 Task: Add an event with the title Team Building Retreat, date '2023/12/19', time 9:15 AM to 11:15 AMand add a description: Welcome to our Team Building Retreat, a transformative experience designed to foster stronger bonds, enhance collaboration, and unleash the full potential of our team. This retreat provides a unique opportunity for team members to step outside of their daily routines and engage in activities that promote trust, communication, and camaraderie., put the event into Blue category . Add location for the event as: 987 Royal Palace of Madrid, Spain, logged in from the account softage.1@softage.netand send the event invitation to softage.8@softage.net and softage.9@softage.net. Set a reminder for the event 5 minutes before
Action: Mouse moved to (79, 90)
Screenshot: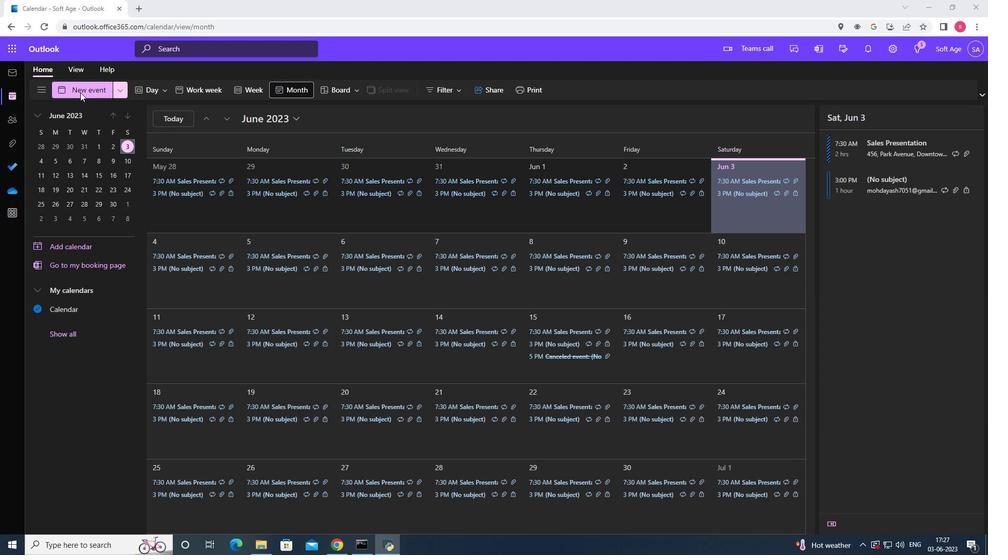 
Action: Mouse pressed left at (79, 90)
Screenshot: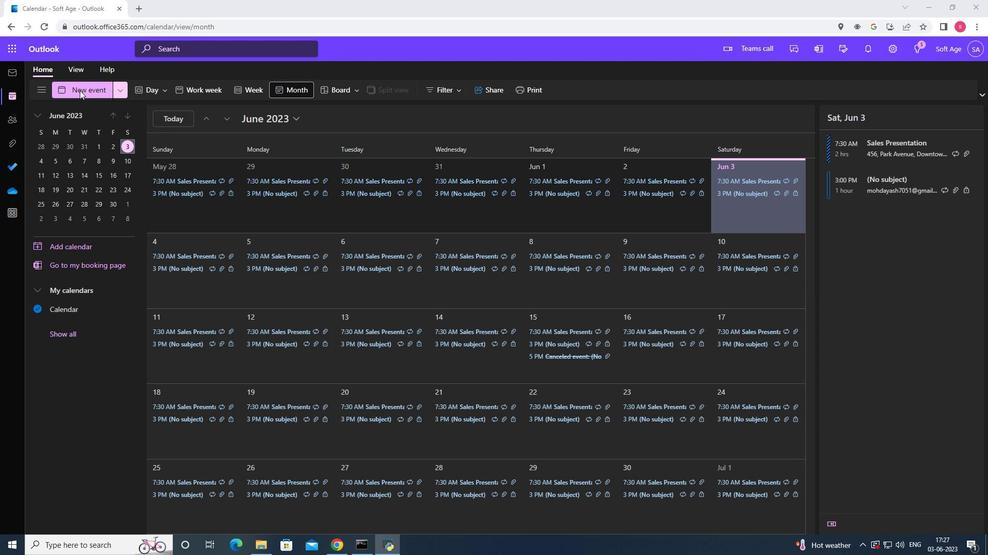 
Action: Mouse moved to (313, 152)
Screenshot: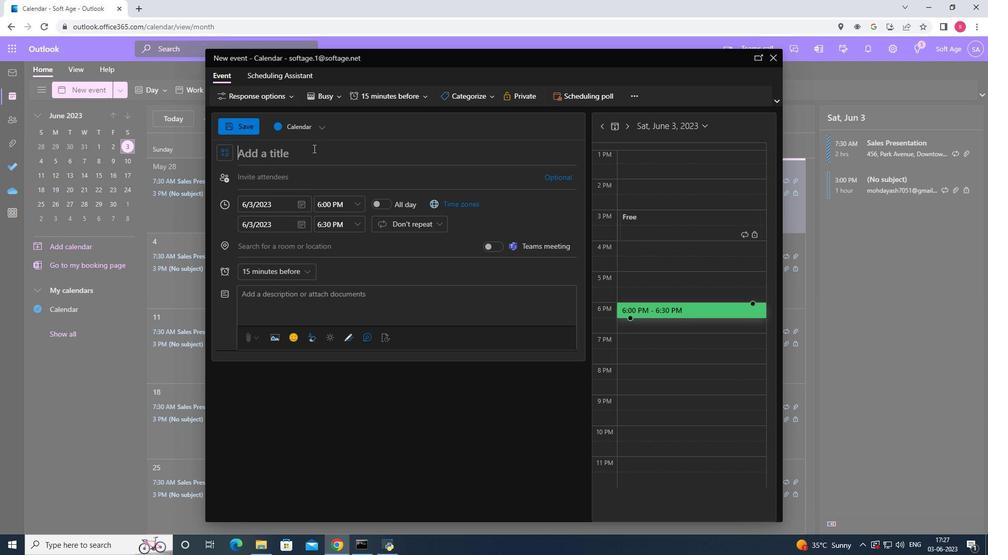 
Action: Mouse pressed left at (313, 152)
Screenshot: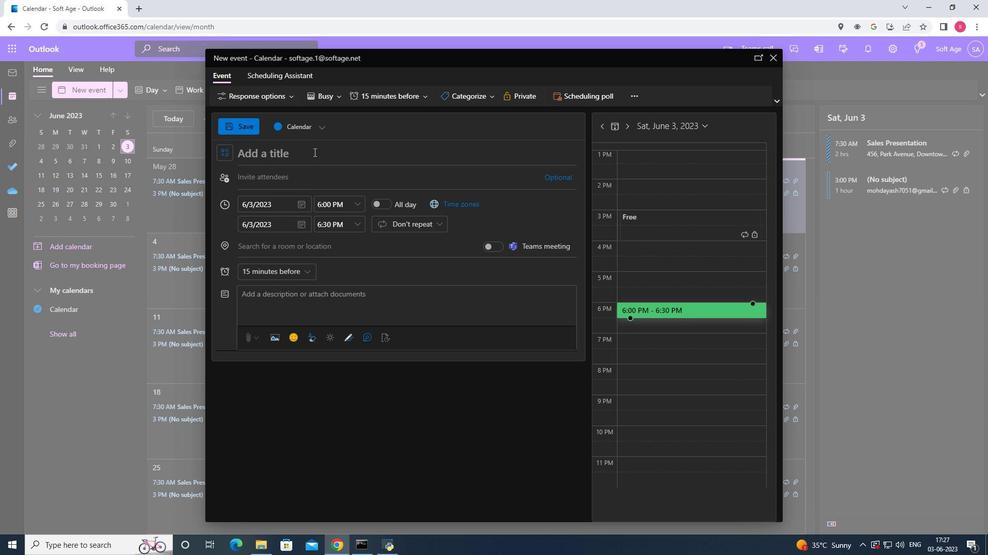 
Action: Key pressed <Key.shift>Team<Key.space>b<Key.backspace><Key.shift>Building<Key.space><Key.shift>retreat
Screenshot: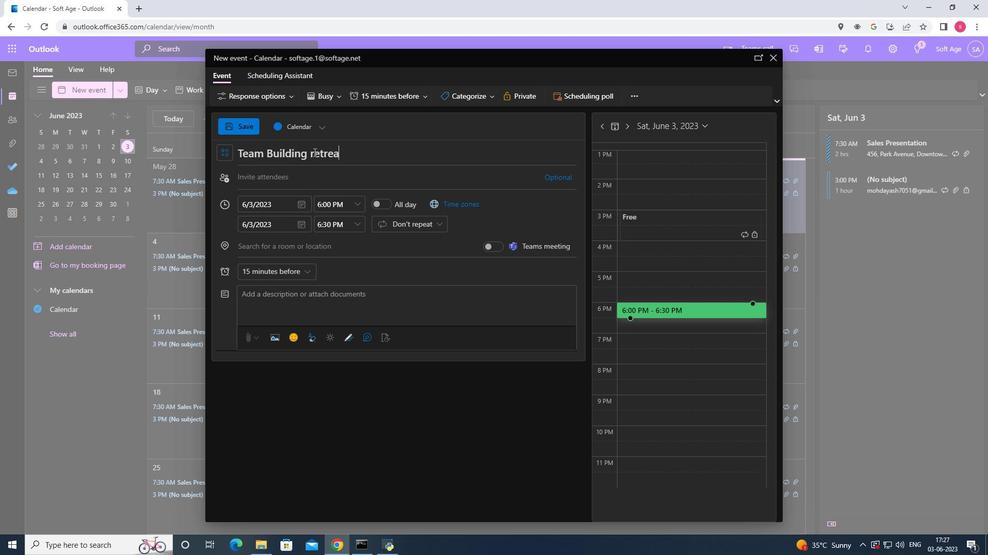 
Action: Mouse moved to (300, 203)
Screenshot: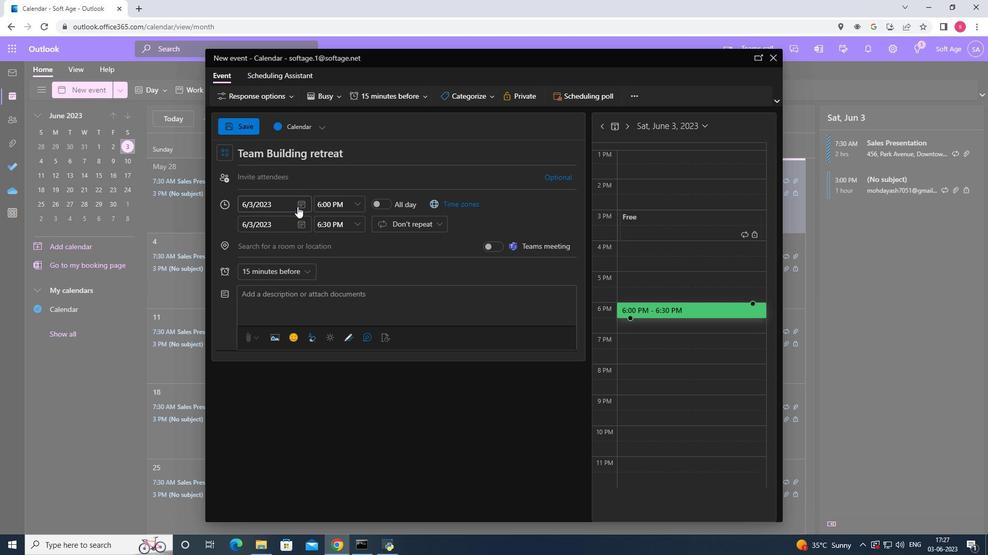 
Action: Mouse pressed left at (300, 203)
Screenshot: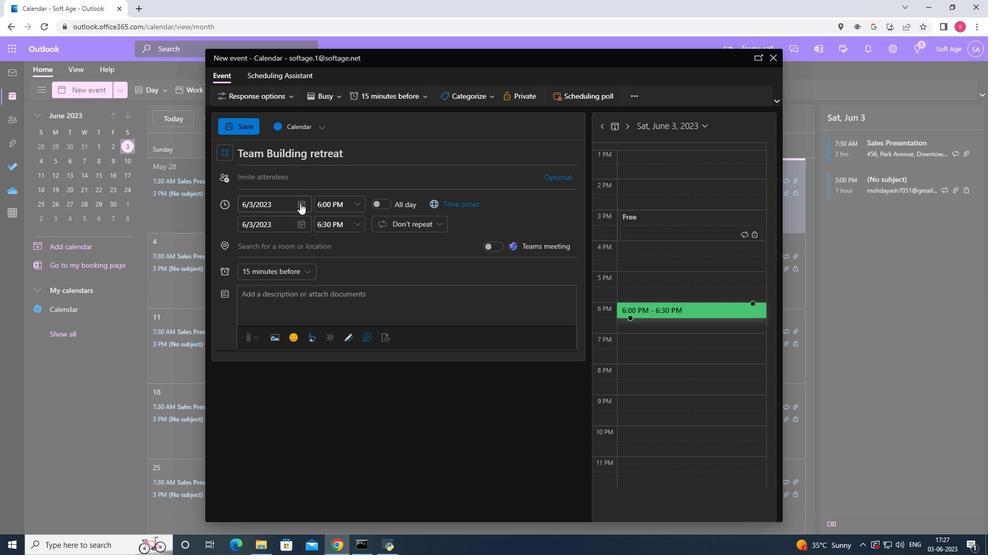 
Action: Mouse moved to (338, 223)
Screenshot: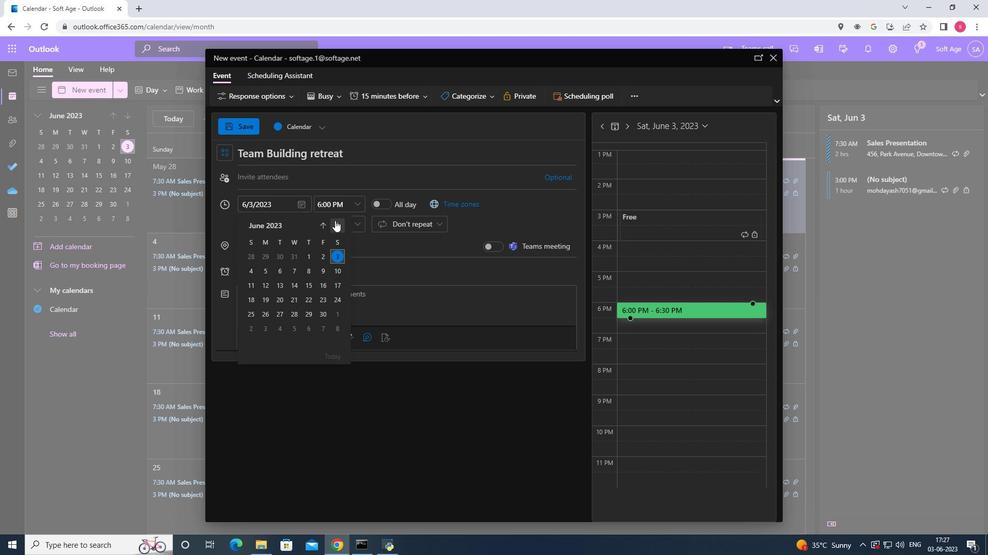 
Action: Mouse pressed left at (338, 223)
Screenshot: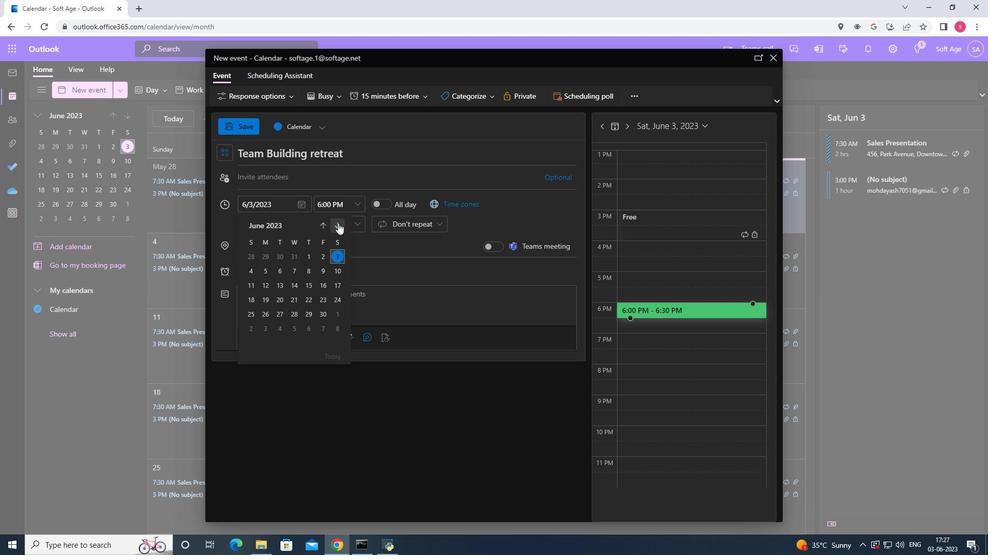 
Action: Mouse pressed left at (338, 223)
Screenshot: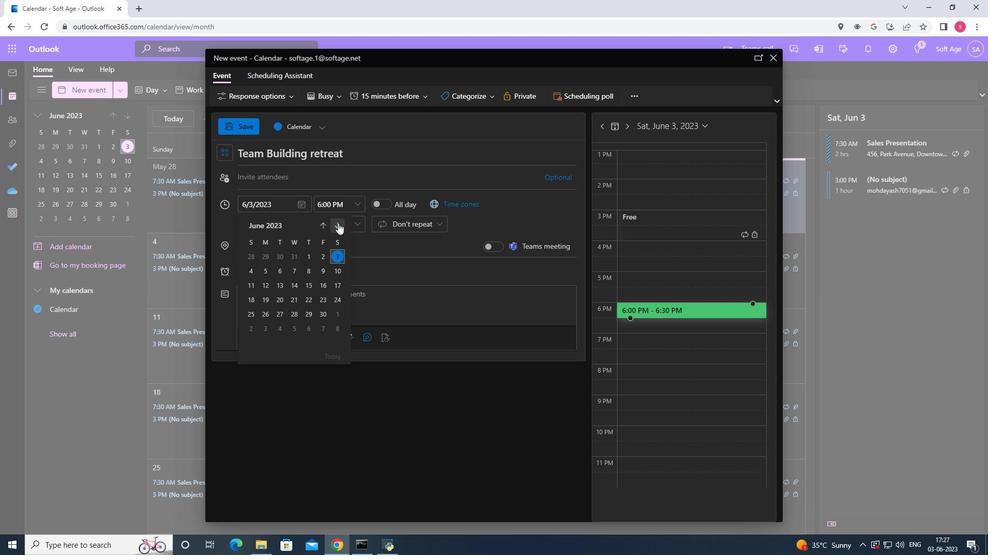 
Action: Mouse pressed left at (338, 223)
Screenshot: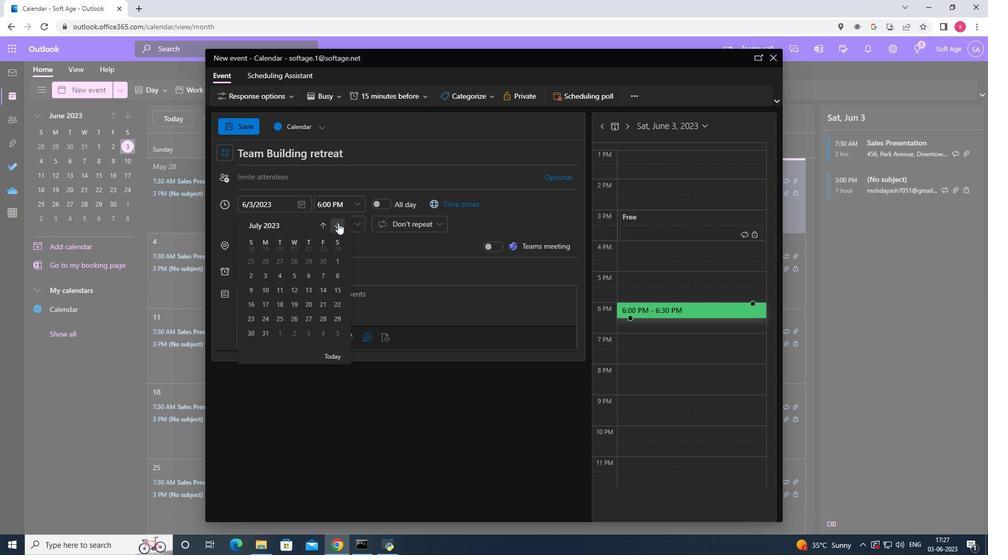 
Action: Mouse pressed left at (338, 223)
Screenshot: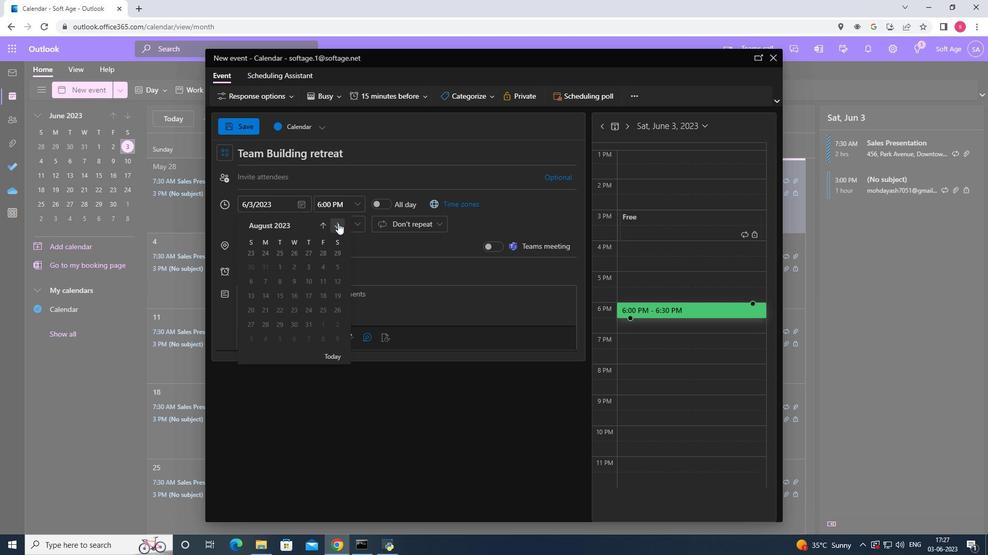 
Action: Mouse pressed left at (338, 223)
Screenshot: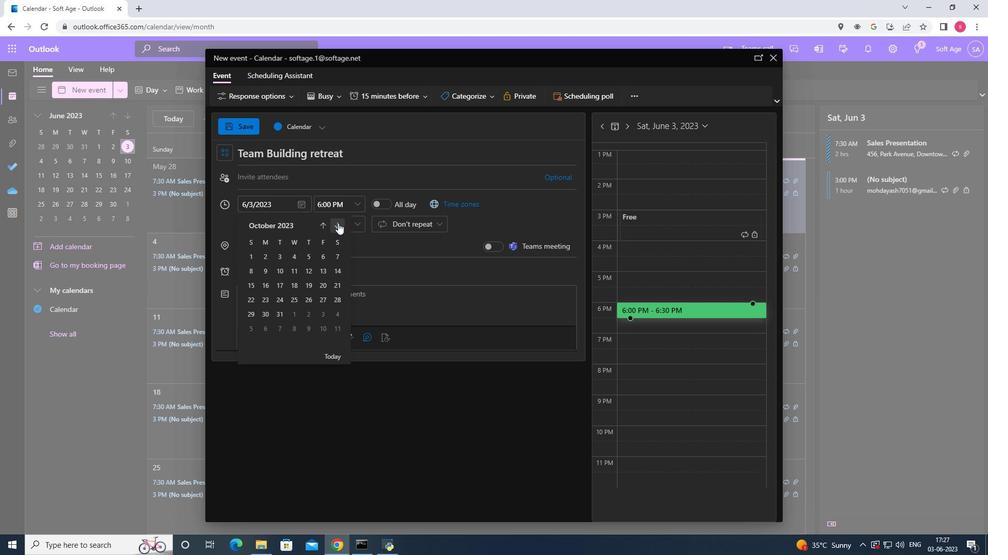 
Action: Mouse pressed left at (338, 223)
Screenshot: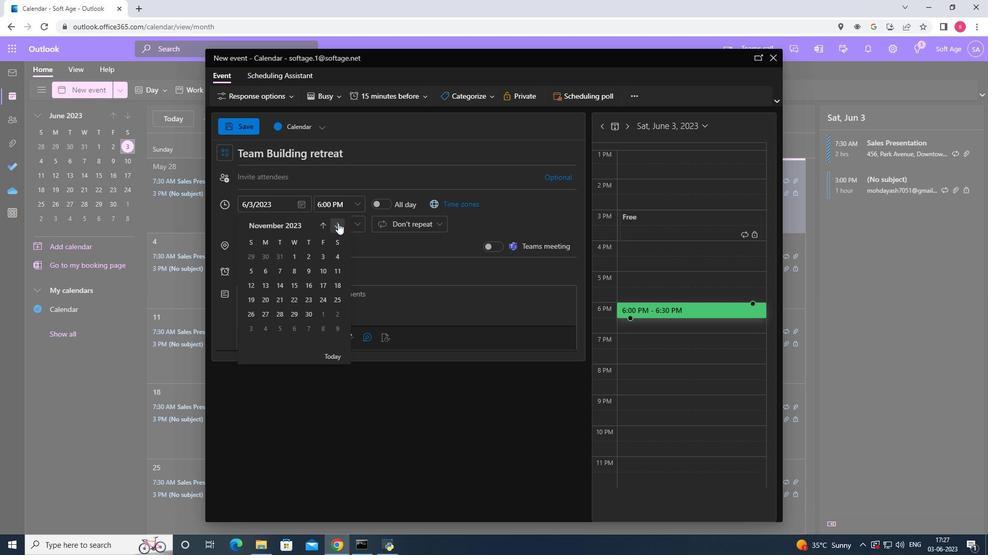 
Action: Mouse moved to (279, 299)
Screenshot: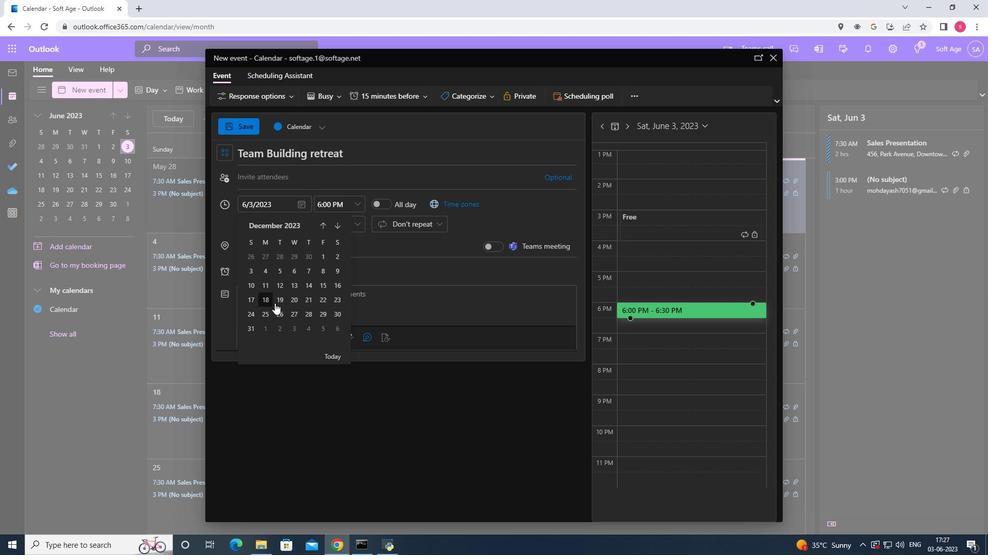 
Action: Mouse pressed left at (279, 299)
Screenshot: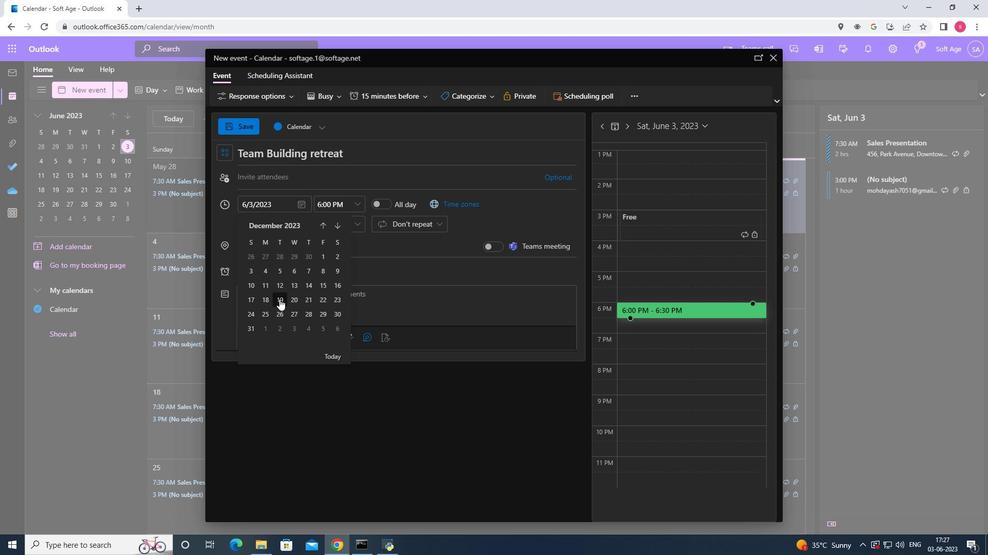 
Action: Mouse moved to (360, 206)
Screenshot: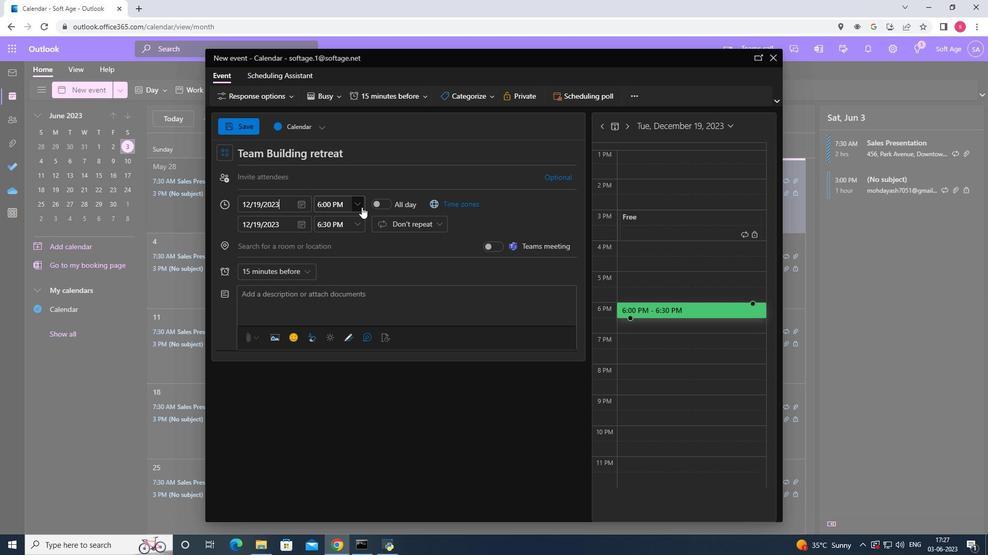 
Action: Mouse pressed left at (360, 206)
Screenshot: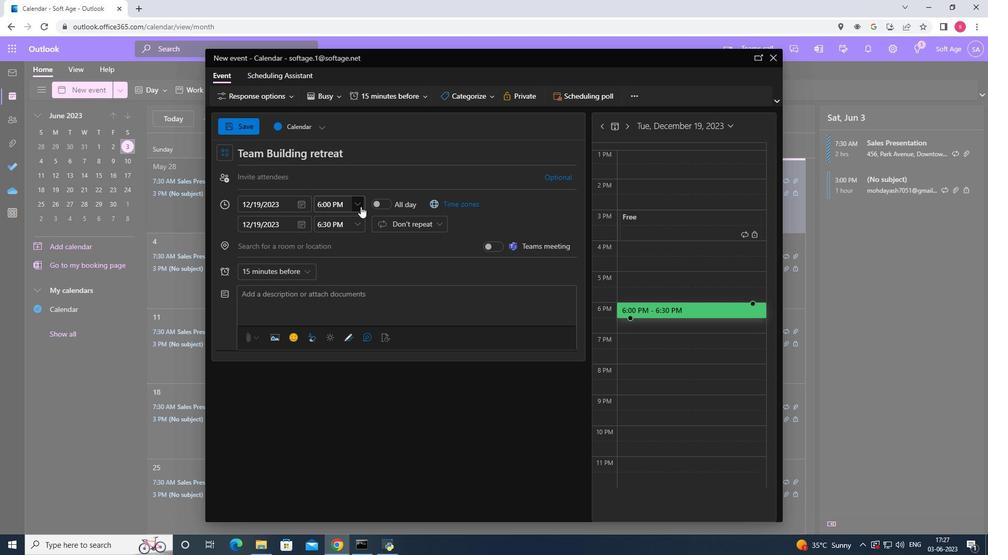 
Action: Mouse moved to (371, 219)
Screenshot: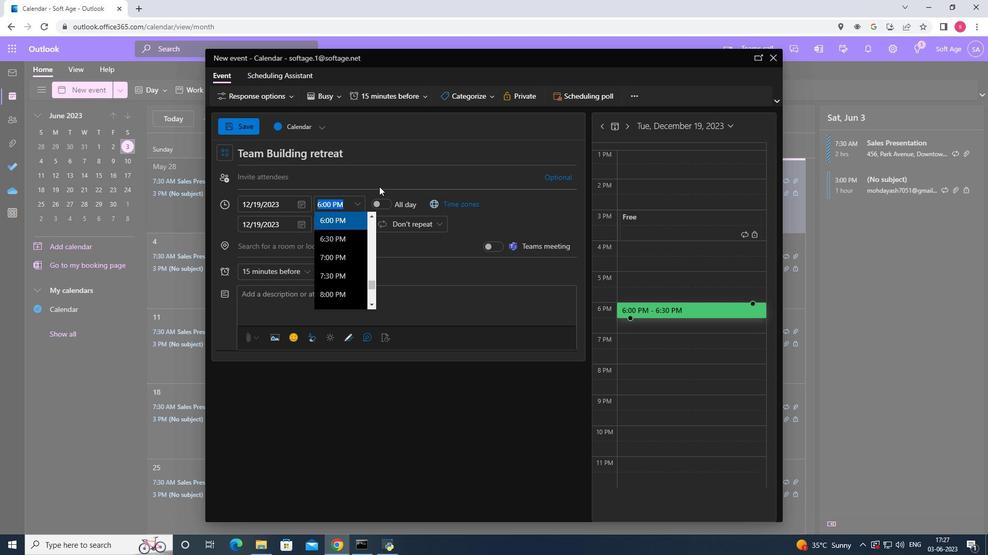 
Action: Mouse pressed left at (371, 219)
Screenshot: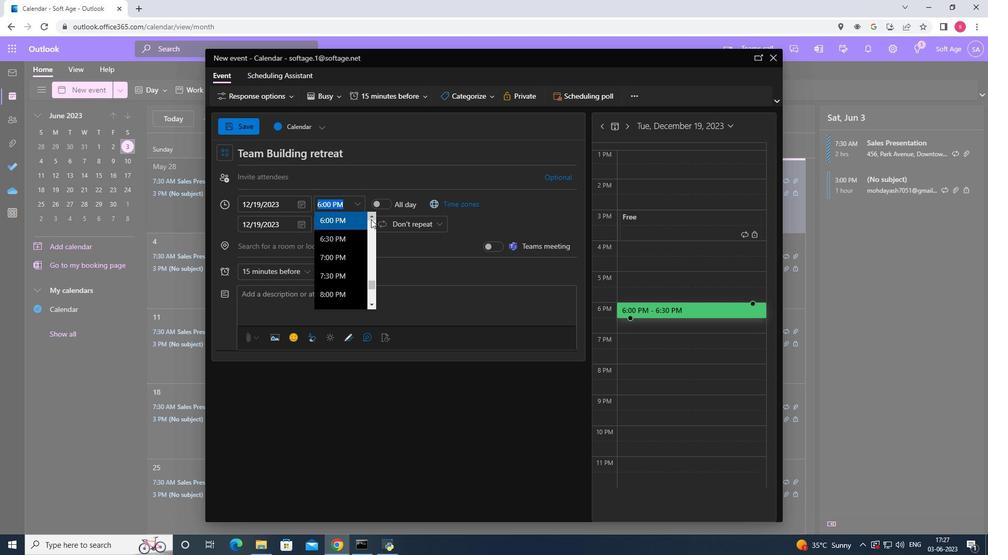 
Action: Mouse pressed left at (371, 219)
Screenshot: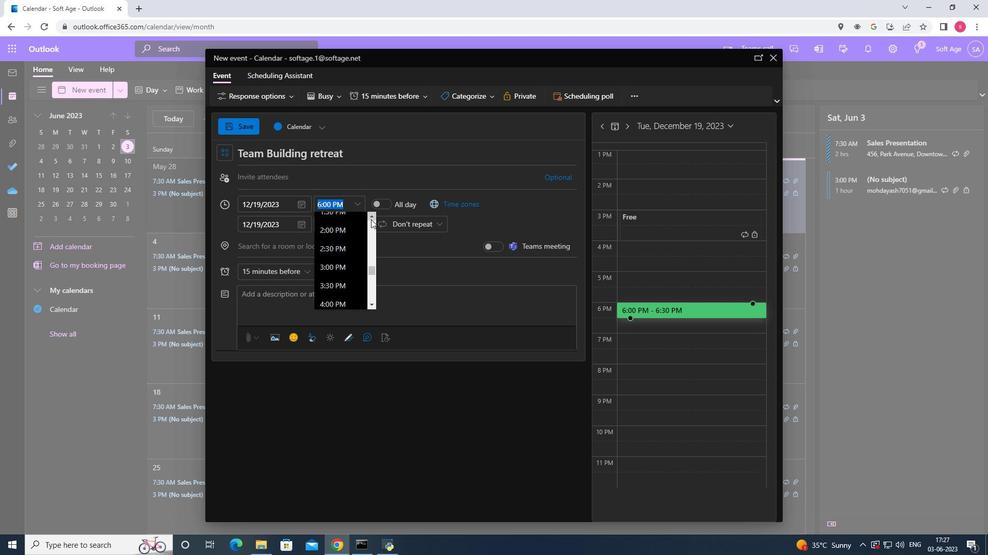
Action: Mouse pressed left at (371, 219)
Screenshot: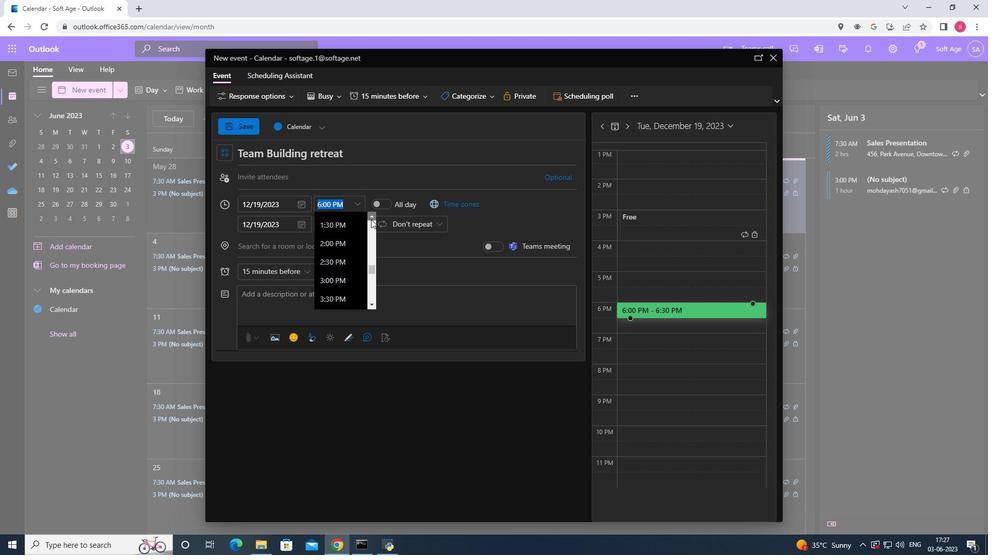 
Action: Mouse pressed left at (371, 219)
Screenshot: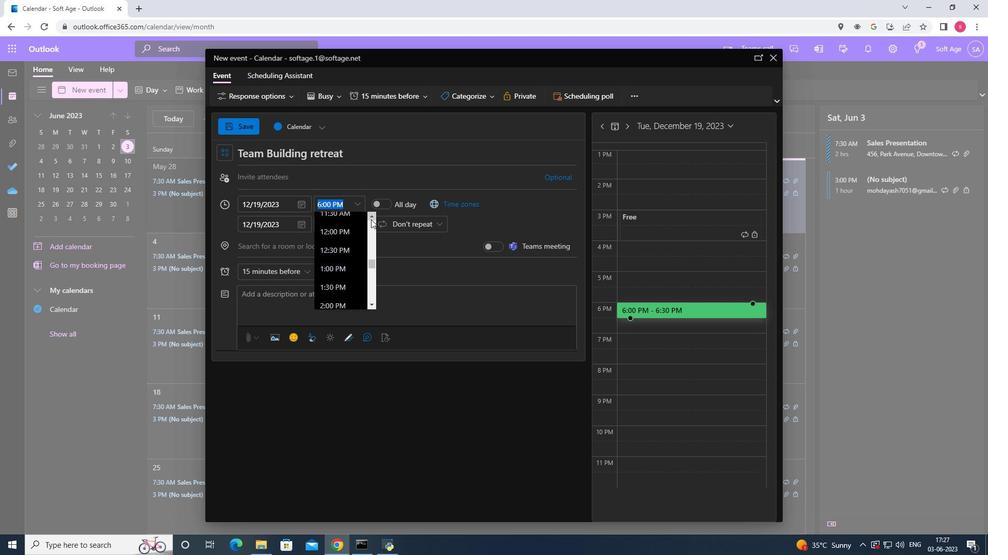 
Action: Mouse pressed left at (371, 219)
Screenshot: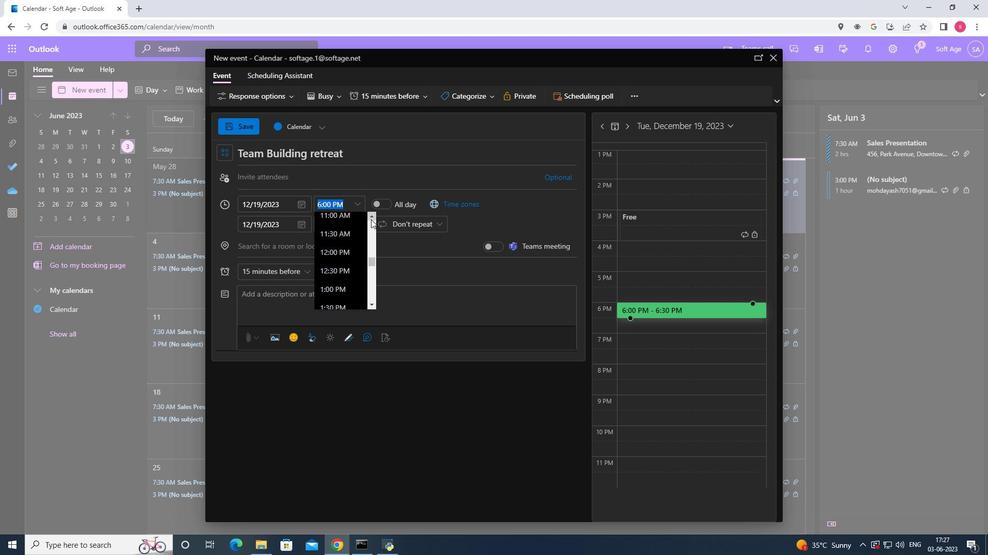 
Action: Mouse pressed left at (371, 219)
Screenshot: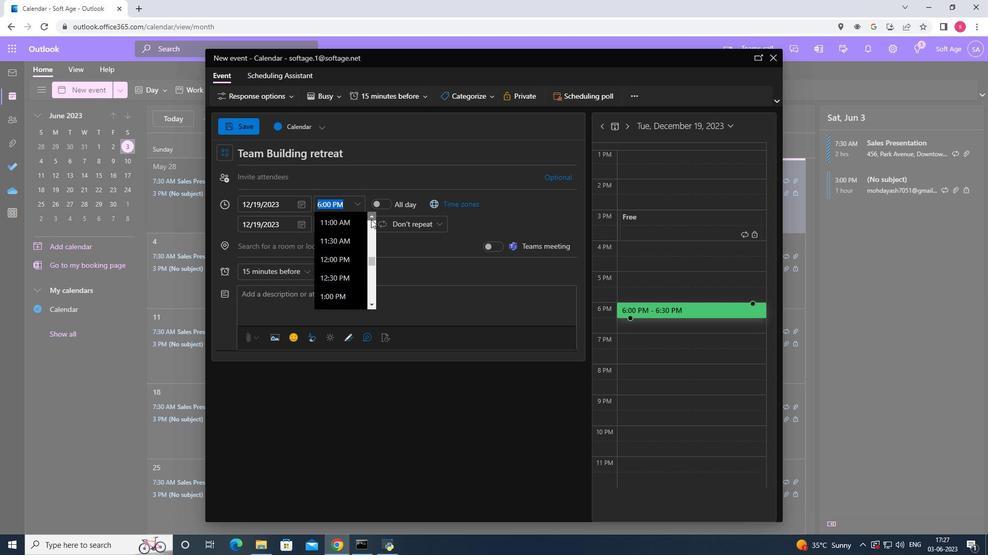 
Action: Mouse pressed left at (371, 219)
Screenshot: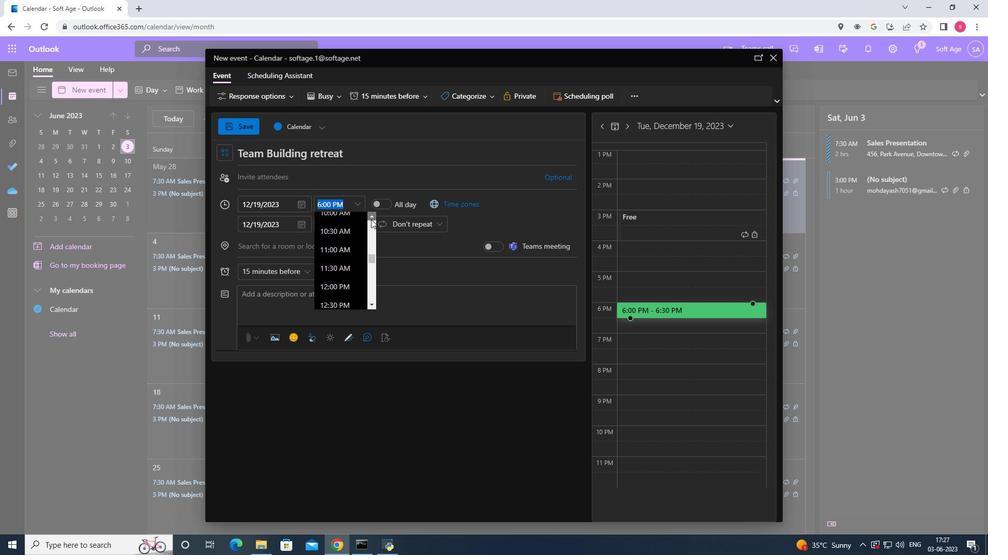 
Action: Mouse pressed left at (371, 219)
Screenshot: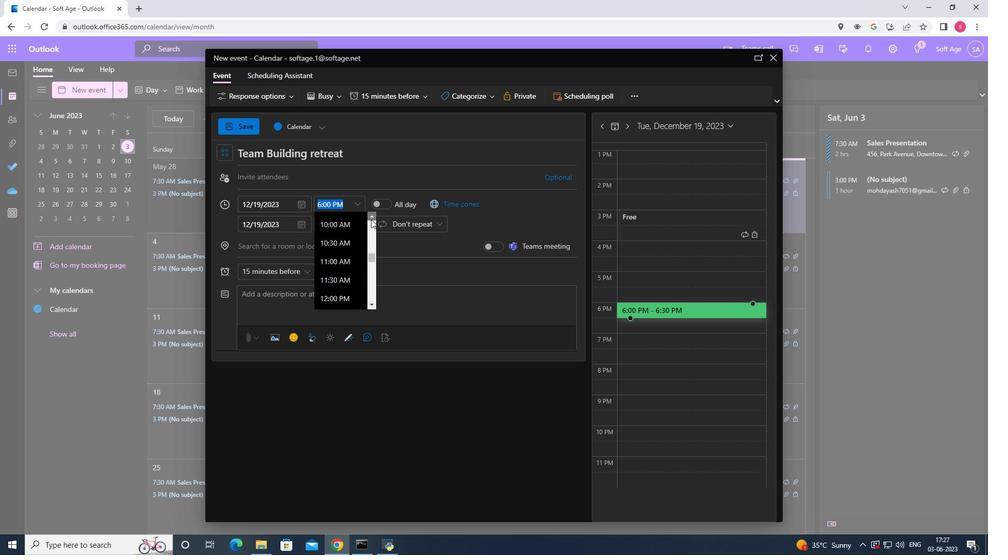 
Action: Mouse pressed left at (371, 219)
Screenshot: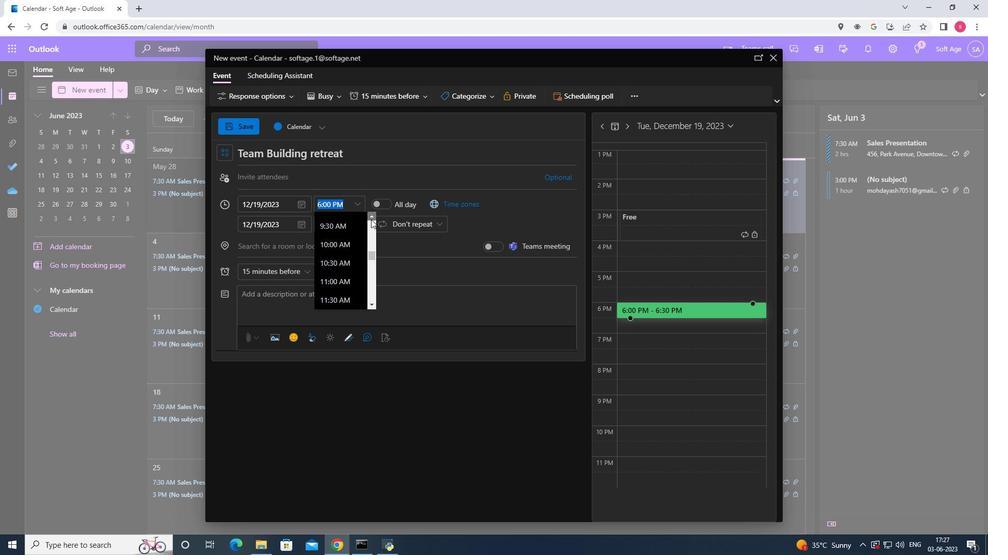 
Action: Mouse moved to (334, 241)
Screenshot: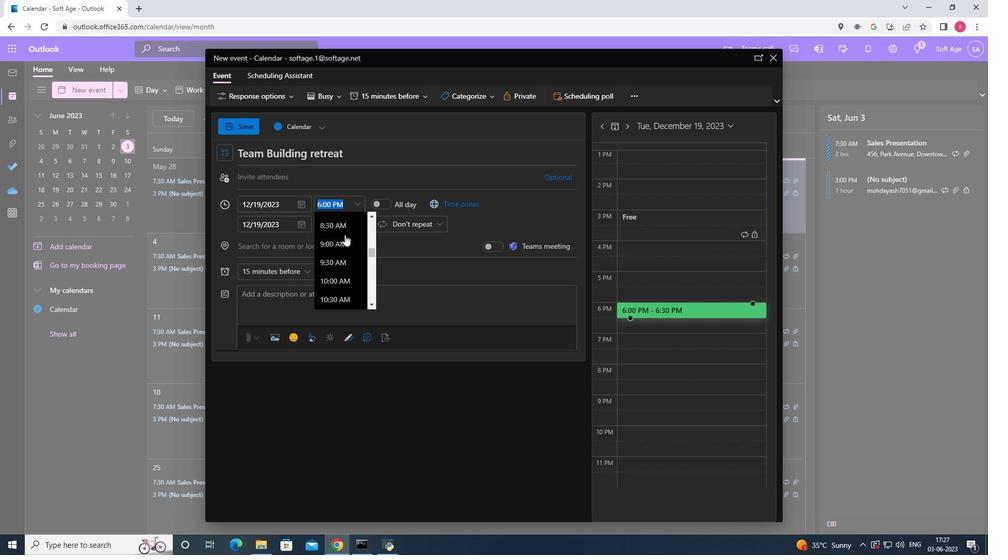 
Action: Mouse pressed left at (334, 241)
Screenshot: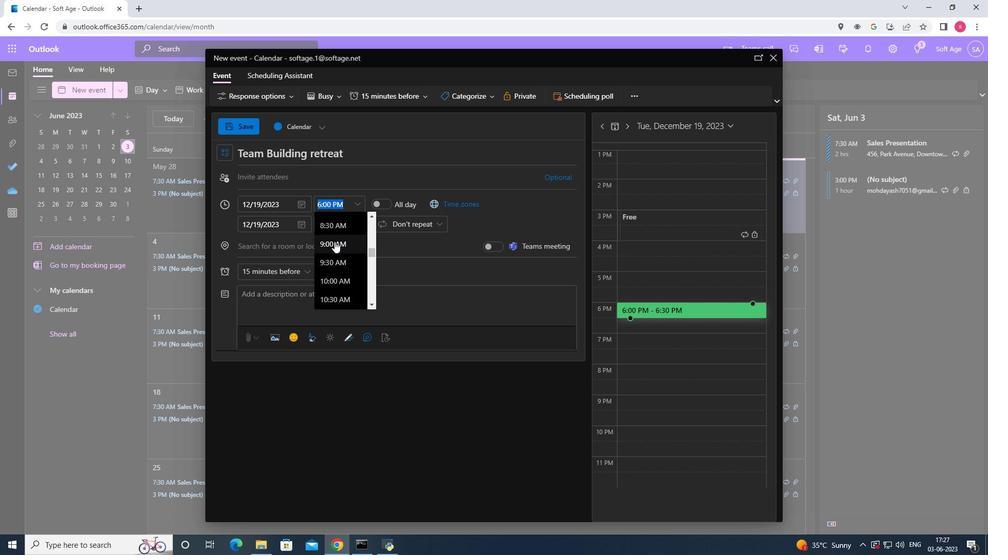 
Action: Mouse moved to (330, 204)
Screenshot: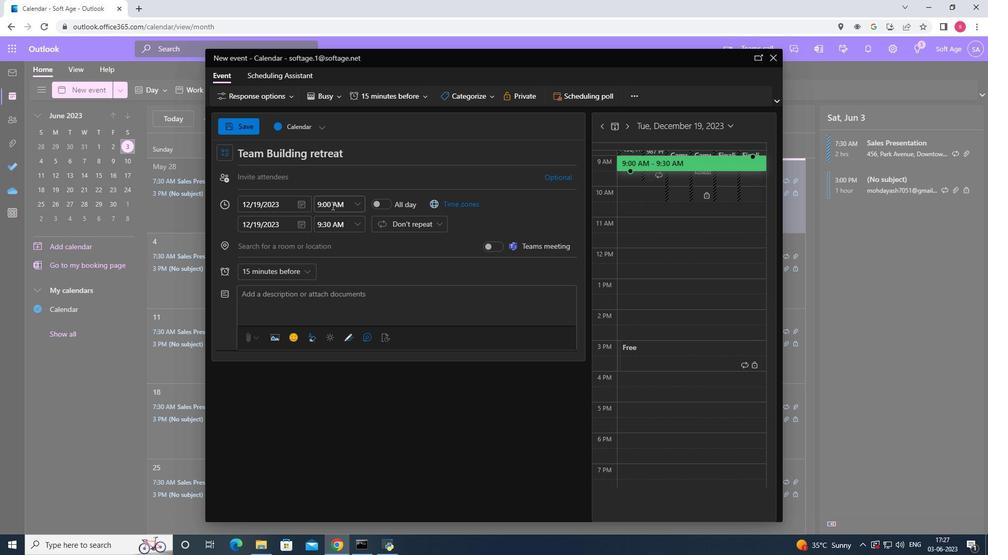 
Action: Mouse pressed left at (330, 204)
Screenshot: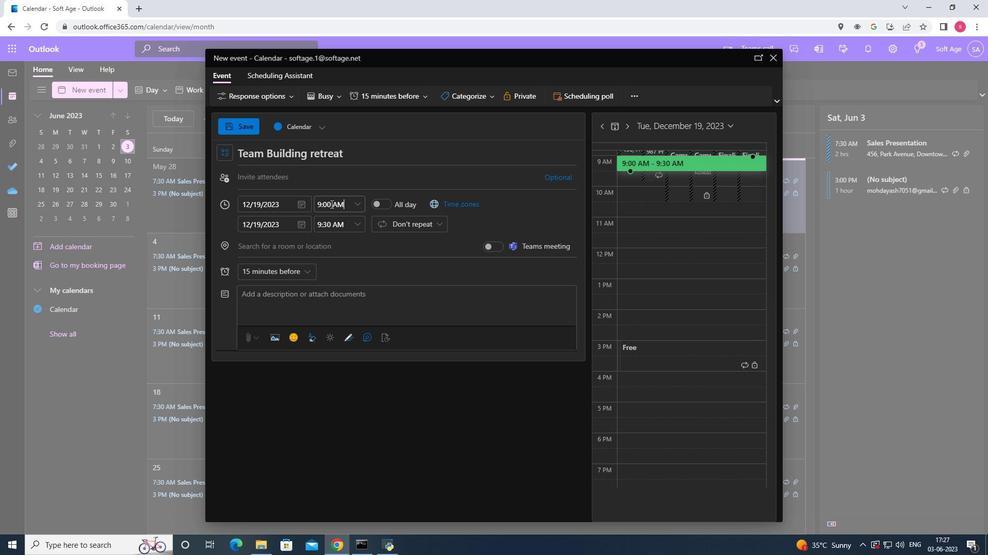 
Action: Key pressed <Key.backspace><Key.backspace>15
Screenshot: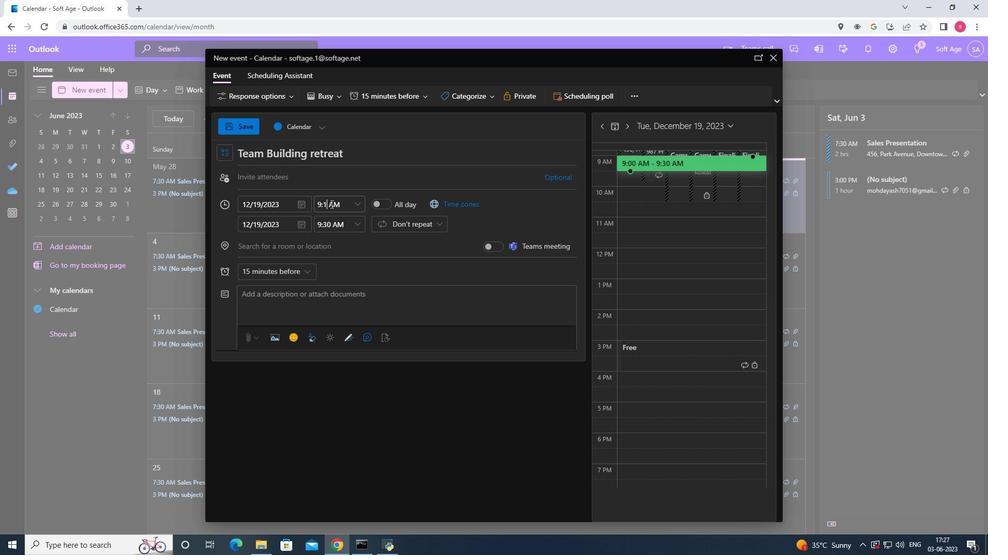 
Action: Mouse moved to (359, 223)
Screenshot: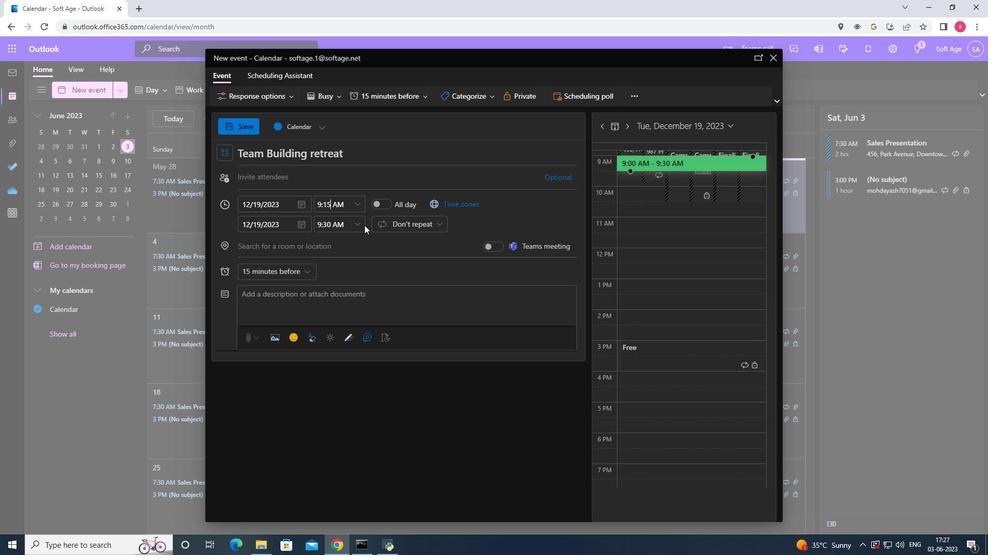 
Action: Mouse pressed left at (359, 223)
Screenshot: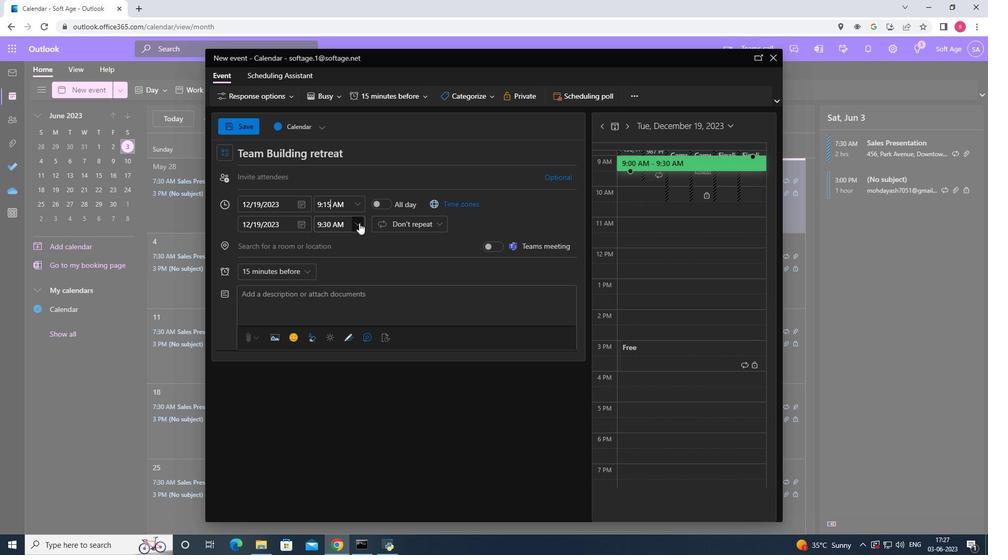 
Action: Mouse moved to (358, 294)
Screenshot: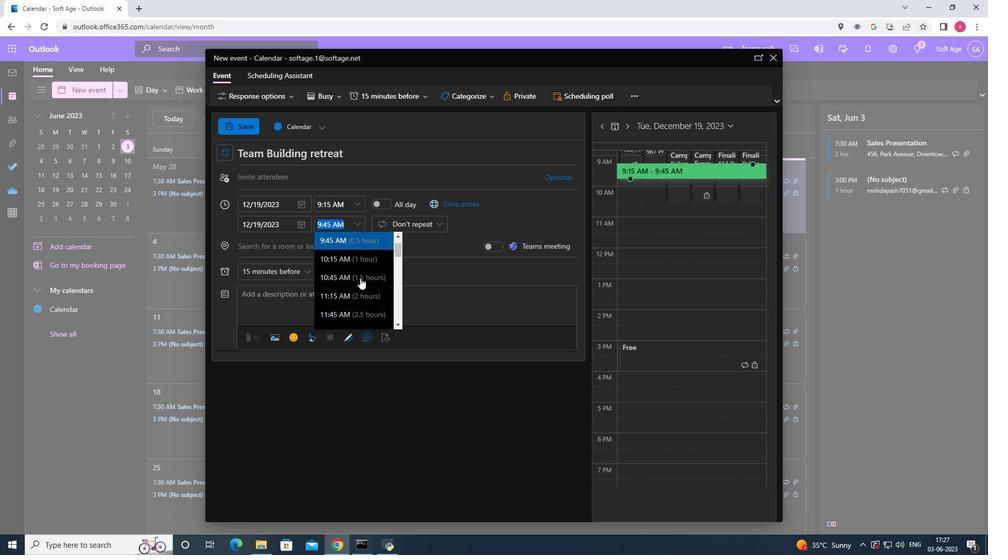 
Action: Mouse pressed left at (358, 294)
Screenshot: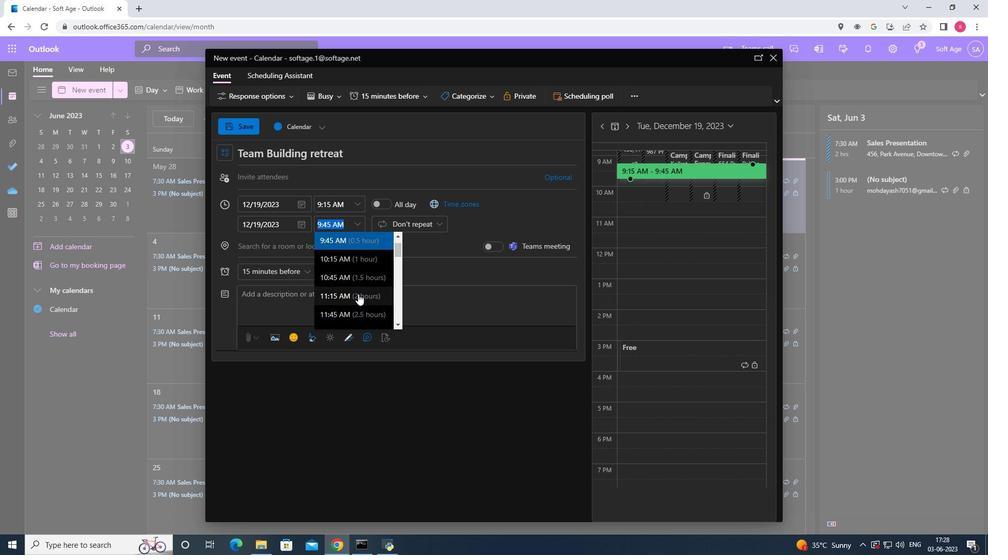 
Action: Mouse moved to (355, 306)
Screenshot: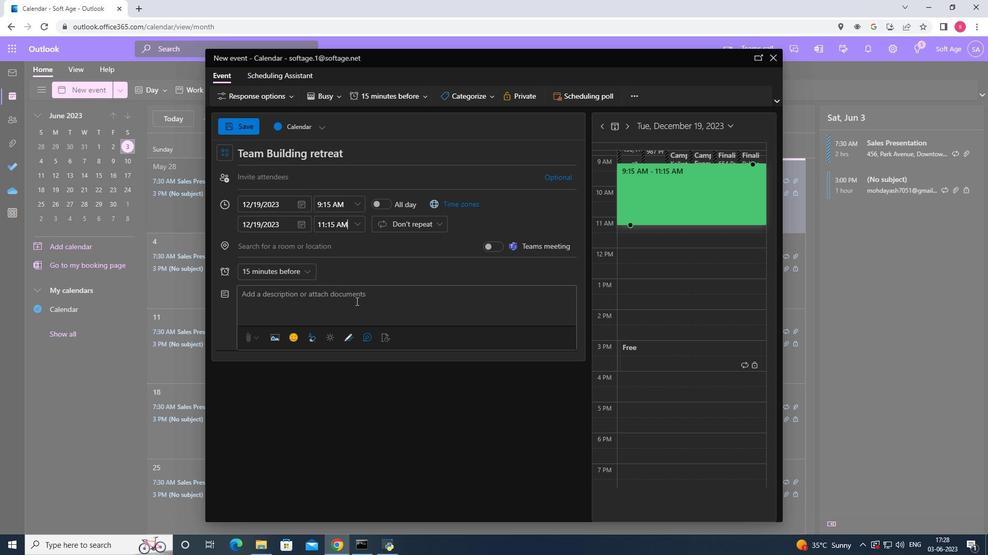 
Action: Mouse pressed left at (355, 306)
Screenshot: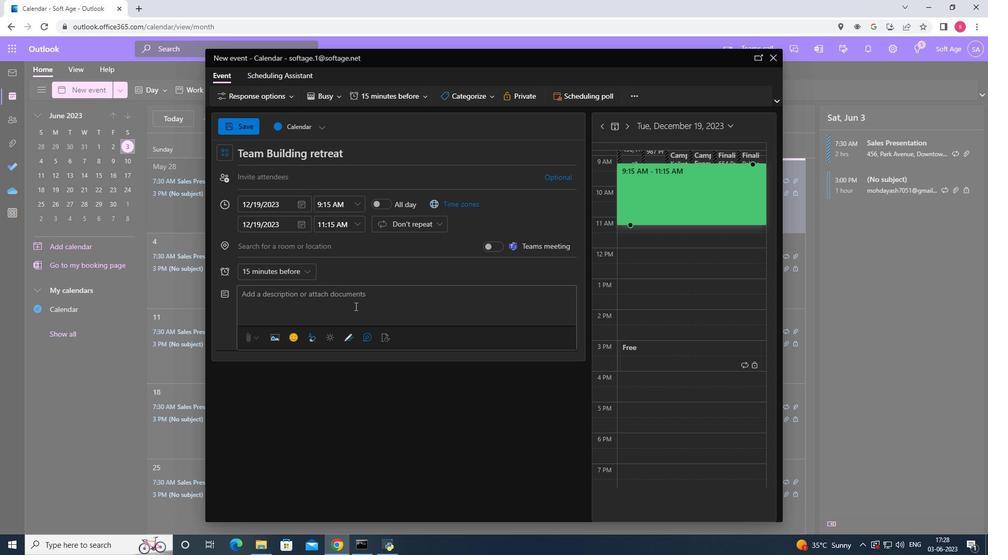 
Action: Key pressed we<Key.backspace><Key.backspace><Key.shift>Welcome<Key.space>to<Key.space>our<Key.space>team<Key.space><Key.backspace><Key.backspace><Key.backspace><Key.backspace><Key.backspace><Key.shift>Team<Key.space><Key.shift>Building<Key.space><Key.shift>Retreat,<Key.space>a<Key.space><Key.shift>transformative<Key.space>experience<Key.space>designed<Key.space>to<Key.space>foster<Key.space>stronger<Key.space>bonds,<Key.space>enhancecoll<Key.backspace><Key.backspace><Key.backspace><Key.backspace><Key.space>collaboration<Key.space><Key.backspace>,<Key.space>and<Key.space>unles<Key.backspace>ash<Key.space>the<Key.space>full<Key.space>porvides<Key.space><Key.backspace><Key.backspace><Key.backspace><Key.backspace><Key.backspace><Key.backspace><Key.backspace><Key.backspace>rovides<Key.space>a<Key.space>unique<Key.space>opportunity<Key.space>for<Key.space>team<Key.space>members<Key.space>to<Key.space>step<Key.space>outside<Key.space>of<Key.space>ther<Key.backspace>ir<Key.space>daily<Key.space>routines<Key.space>and<Key.space>engage<Key.space>in<Key.space>activities<Key.space>that<Key.space>promote<Key.space>trust<Key.space><Key.backspace>,<Key.space>communication<Key.space><Key.backspace>,<Key.space>and<Key.space>camaraderie.
Screenshot: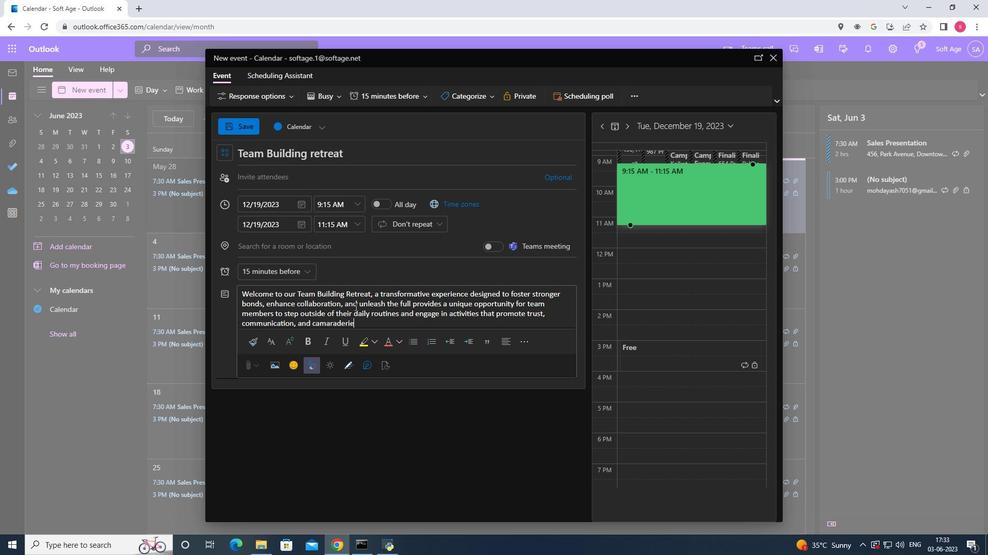 
Action: Mouse moved to (489, 98)
Screenshot: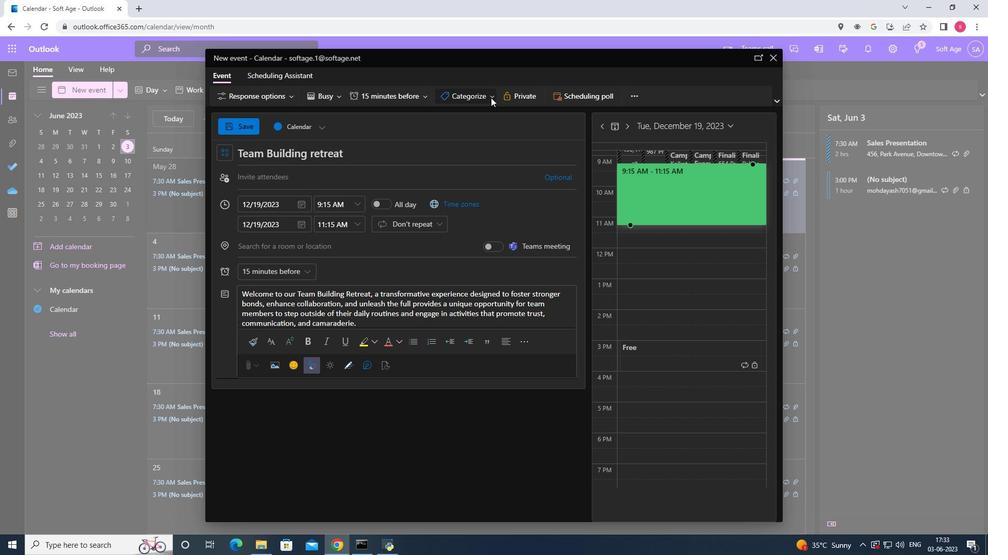 
Action: Mouse pressed left at (489, 98)
Screenshot: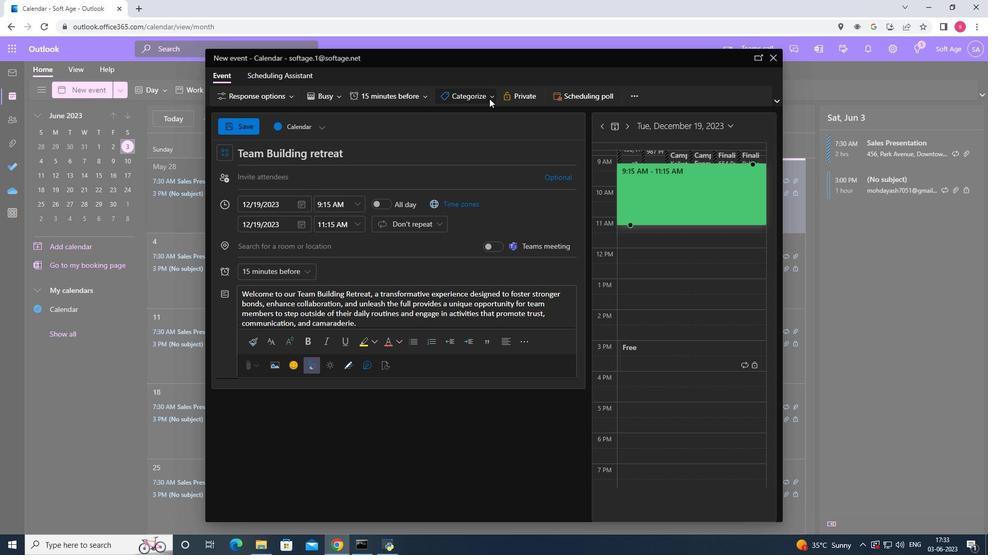 
Action: Mouse moved to (469, 114)
Screenshot: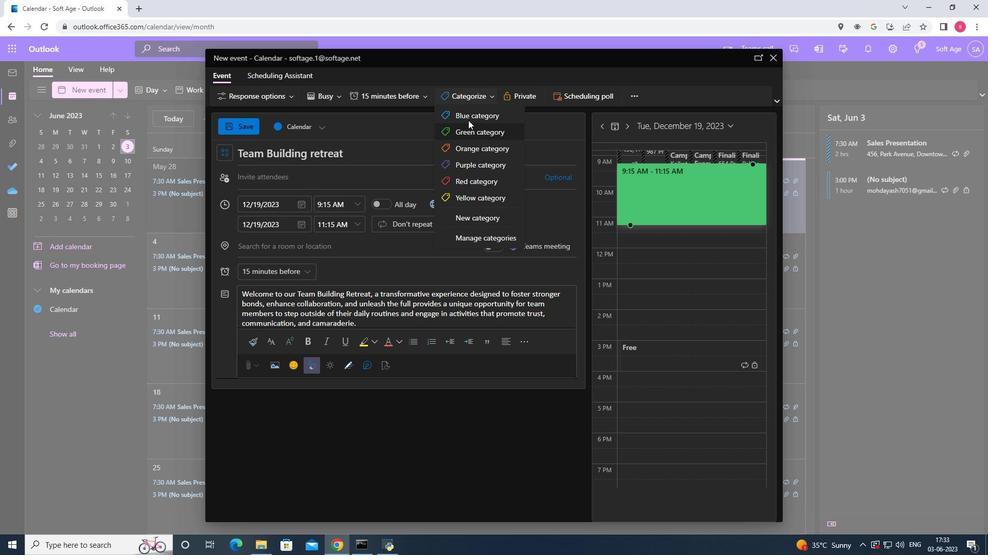 
Action: Mouse pressed left at (469, 114)
Screenshot: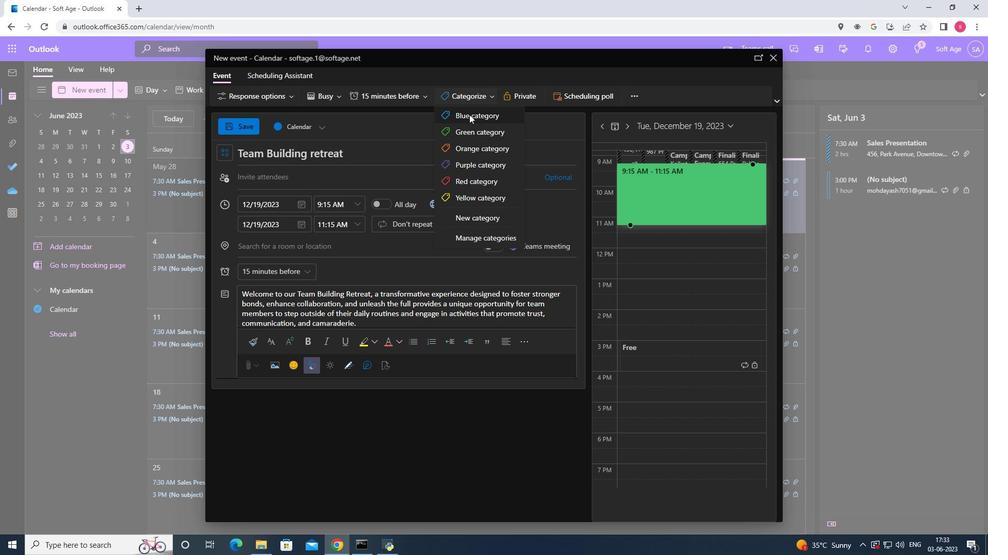 
Action: Mouse moved to (370, 247)
Screenshot: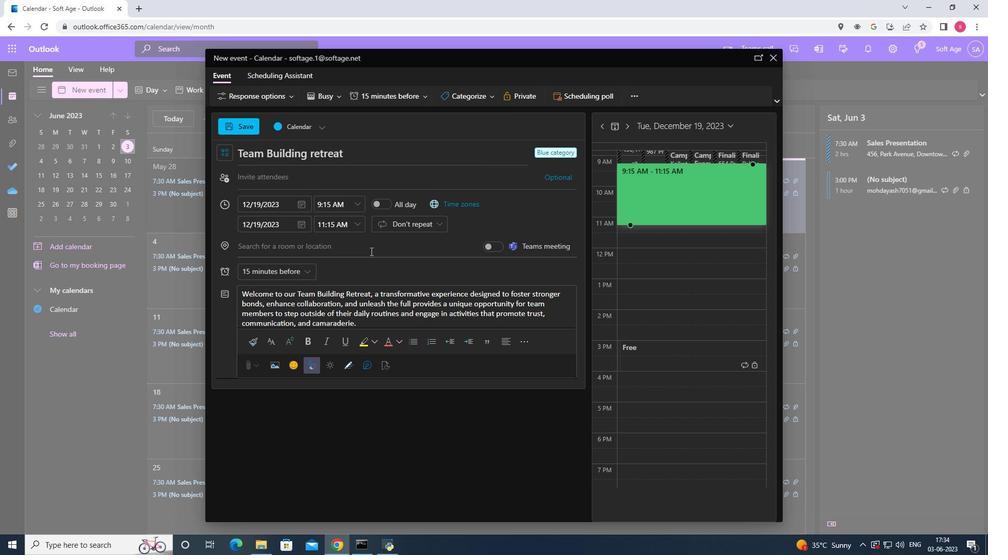 
Action: Mouse pressed left at (370, 247)
Screenshot: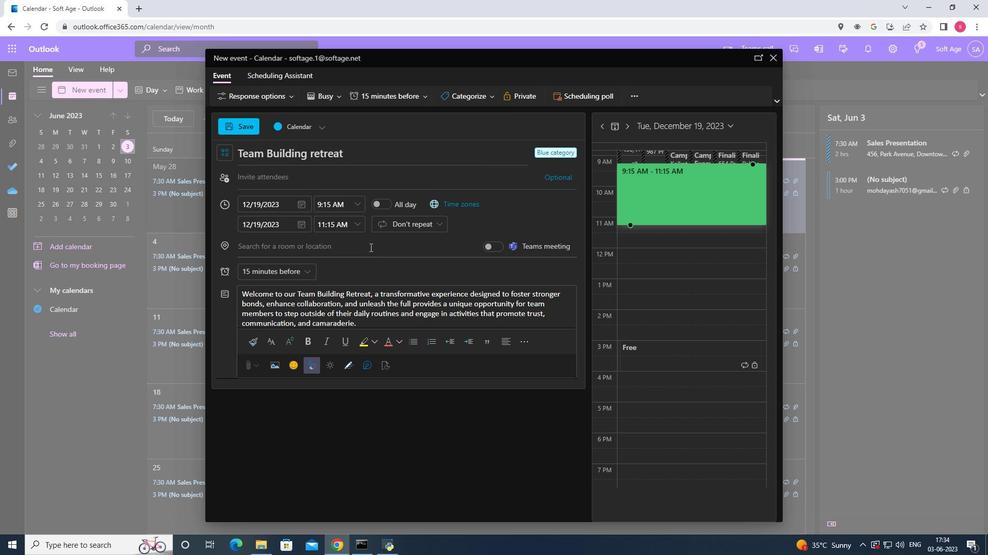 
Action: Key pressed 987<Key.space><Key.shift><Key.shift><Key.shift><Key.shift><Key.shift><Key.shift><Key.shift><Key.shift><Key.shift><Key.shift><Key.shift>Royel<Key.space><Key.shift><Key.shift><Key.shift><Key.shift>Palace<Key.space>of<Key.space><Key.shift><Key.shift><Key.shift><Key.shift><Key.shift><Key.shift><Key.shift><Key.shift><Key.shift><Key.shift><Key.shift><Key.shift><Key.shift><Key.shift><Key.shift><Key.shift><Key.shift>Made<Key.backspace>rid,<Key.space><Key.shift>Spain
Screenshot: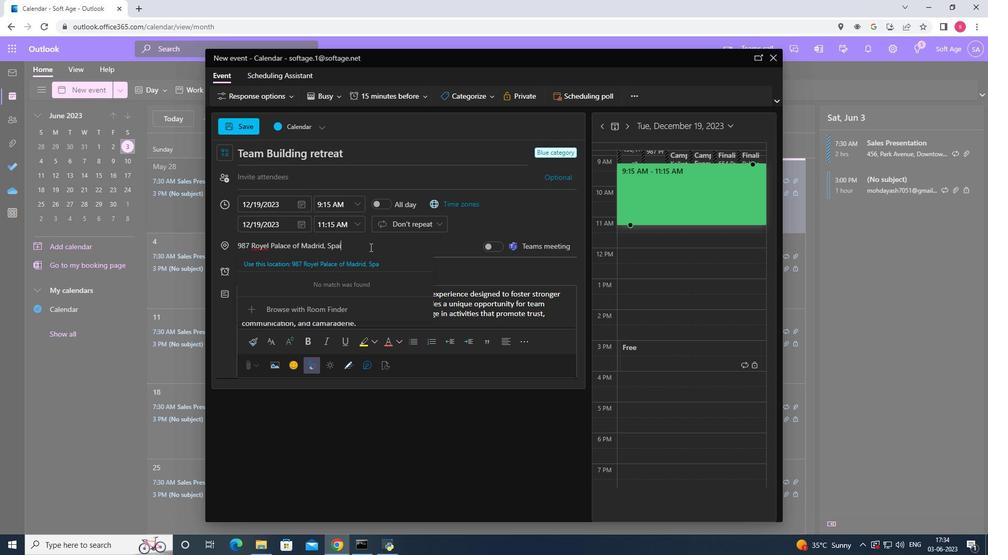 
Action: Mouse moved to (370, 262)
Screenshot: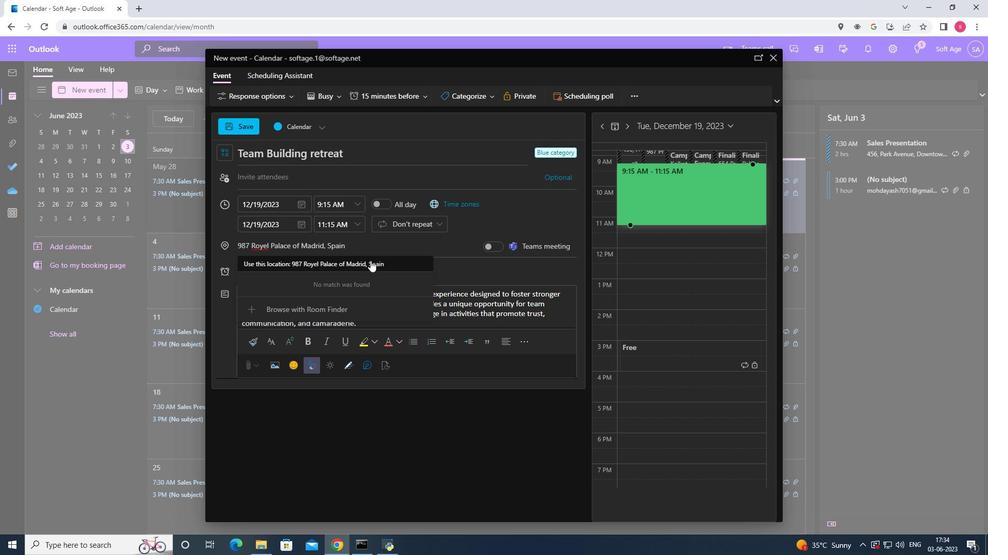 
Action: Mouse pressed left at (370, 262)
Screenshot: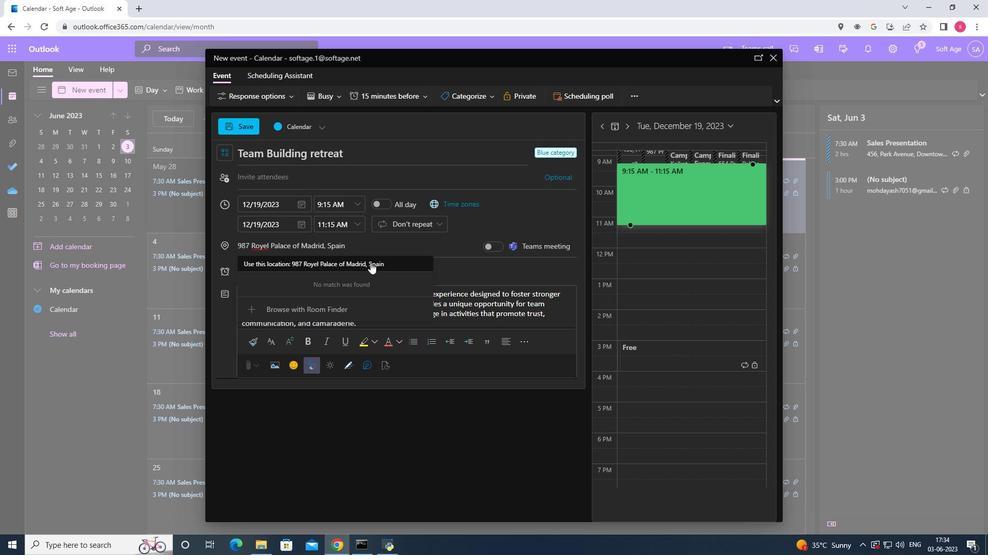 
Action: Mouse moved to (287, 173)
Screenshot: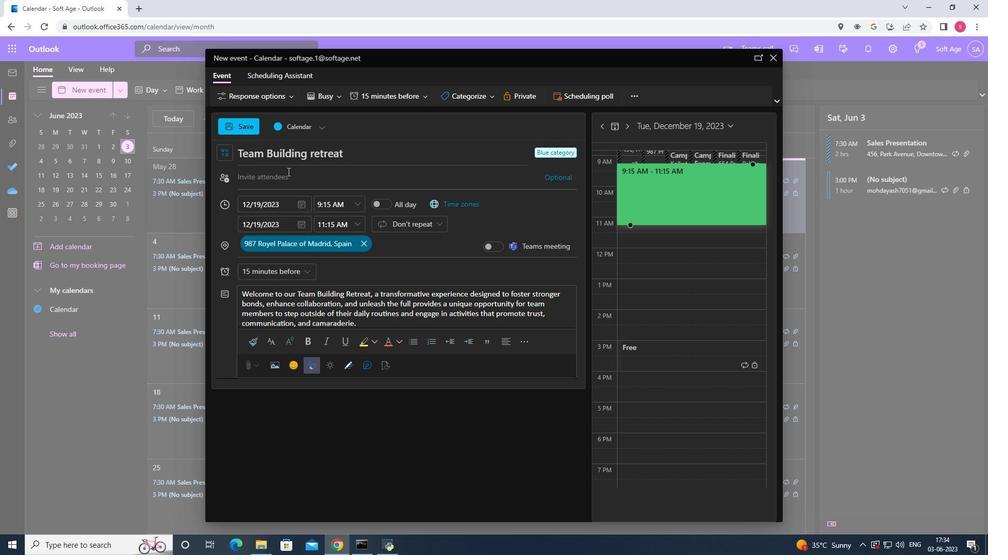 
Action: Mouse pressed left at (287, 173)
Screenshot: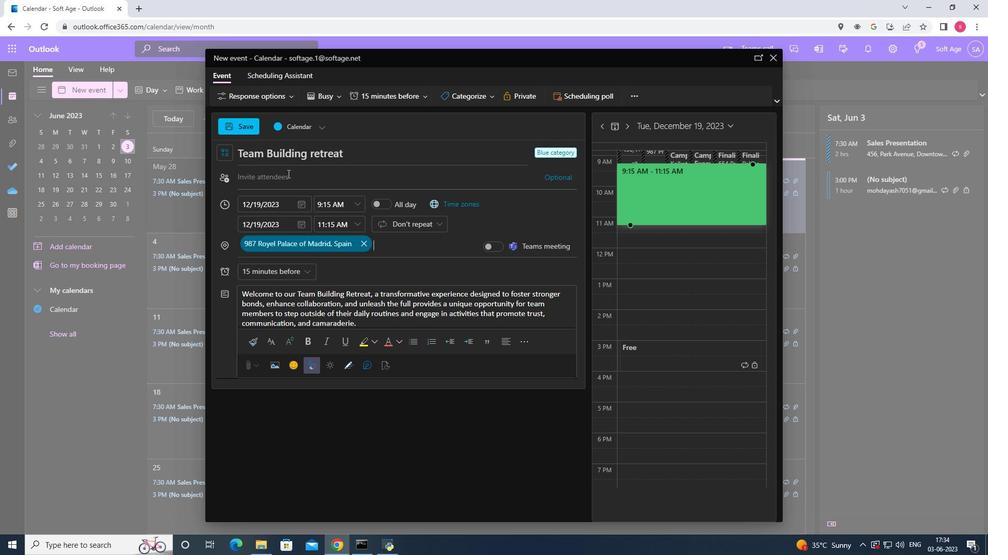 
Action: Key pressed softage.8<Key.shift><Key.shift><Key.shift><Key.shift><Key.shift><Key.shift><Key.shift><Key.shift><Key.shift><Key.shift><Key.shift><Key.shift><Key.shift><Key.shift><Key.shift><Key.shift><Key.shift><Key.shift><Key.shift>@
Screenshot: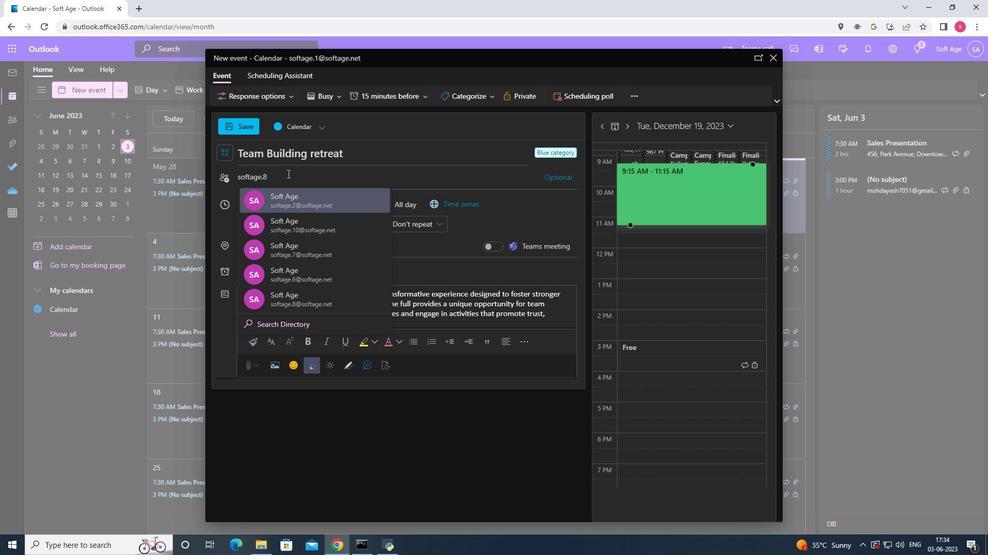 
Action: Mouse moved to (300, 201)
Screenshot: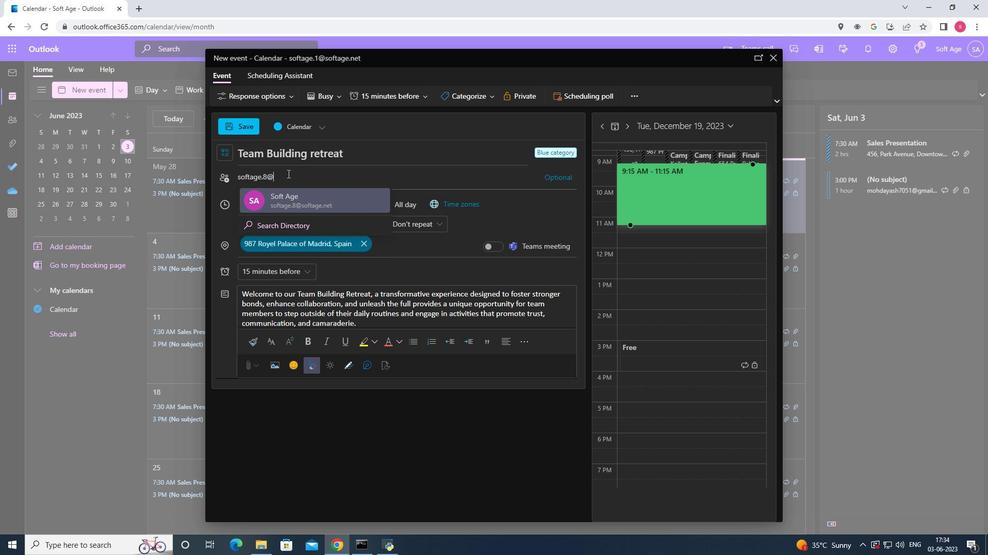 
Action: Mouse pressed left at (300, 201)
Screenshot: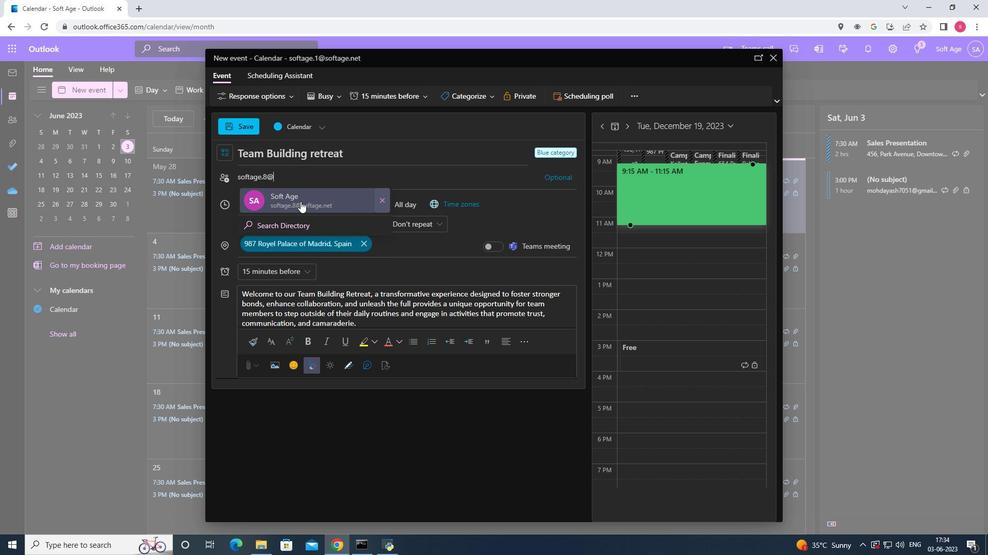 
Action: Key pressed softage.9<Key.shift>@
Screenshot: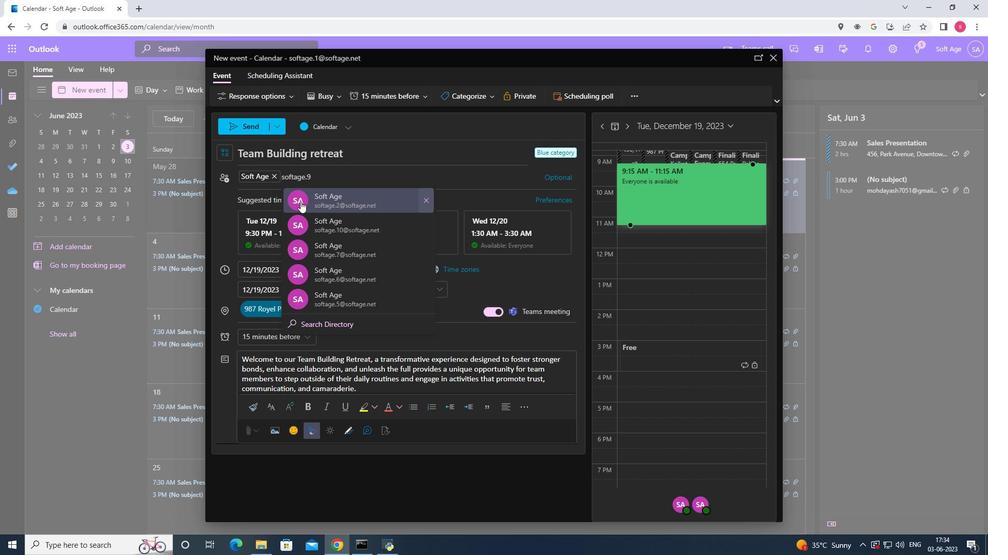 
Action: Mouse moved to (345, 206)
Screenshot: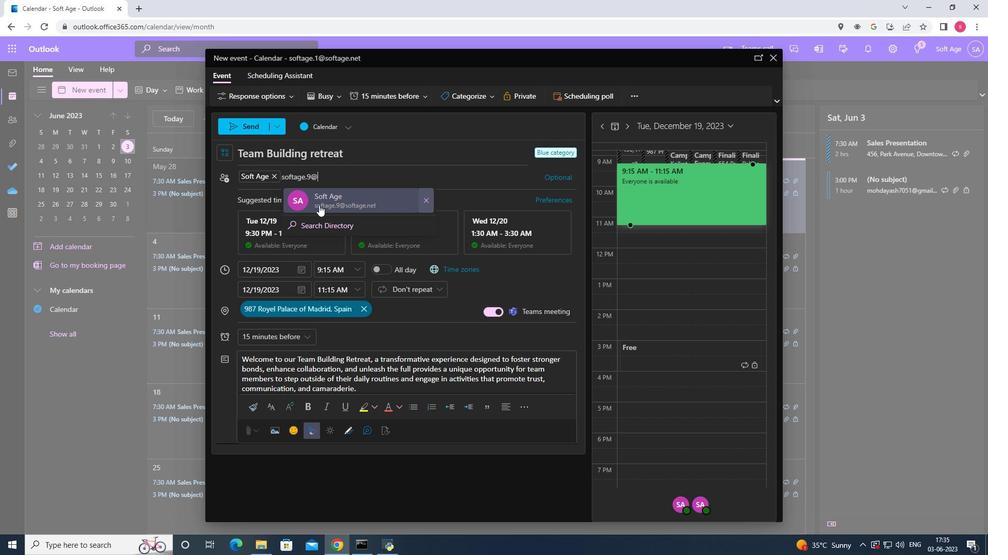 
Action: Mouse pressed left at (345, 206)
Screenshot: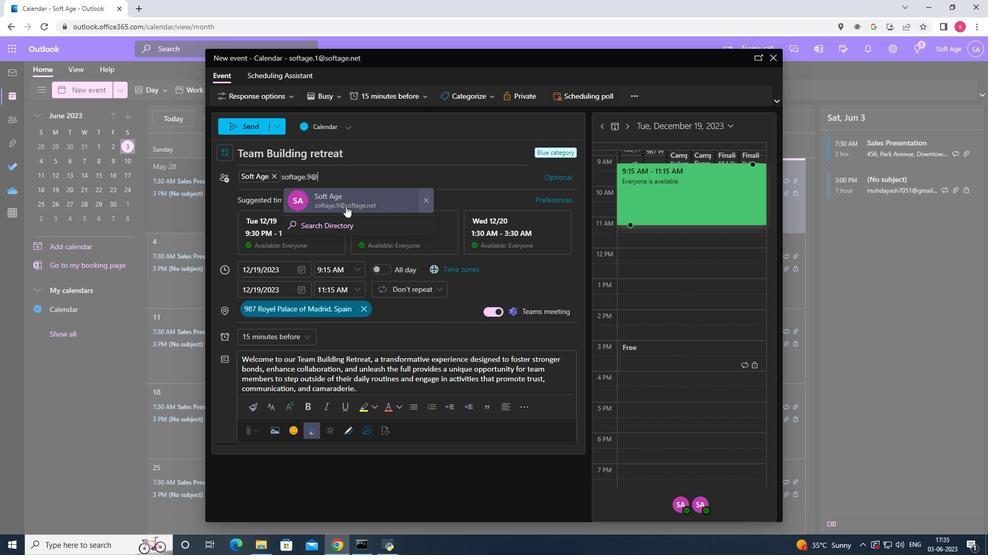 
Action: Mouse moved to (303, 338)
Screenshot: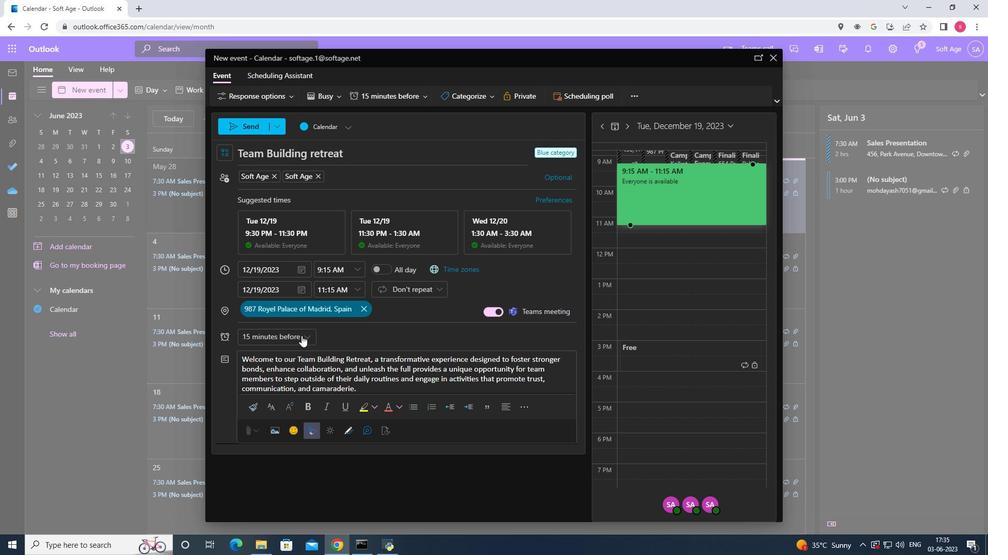 
Action: Mouse pressed left at (303, 338)
Screenshot: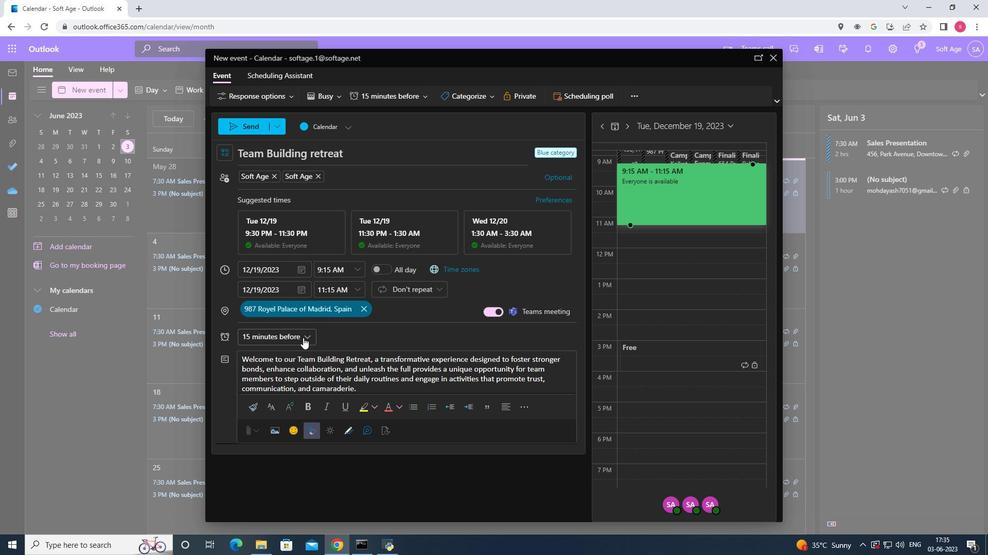 
Action: Mouse moved to (288, 176)
Screenshot: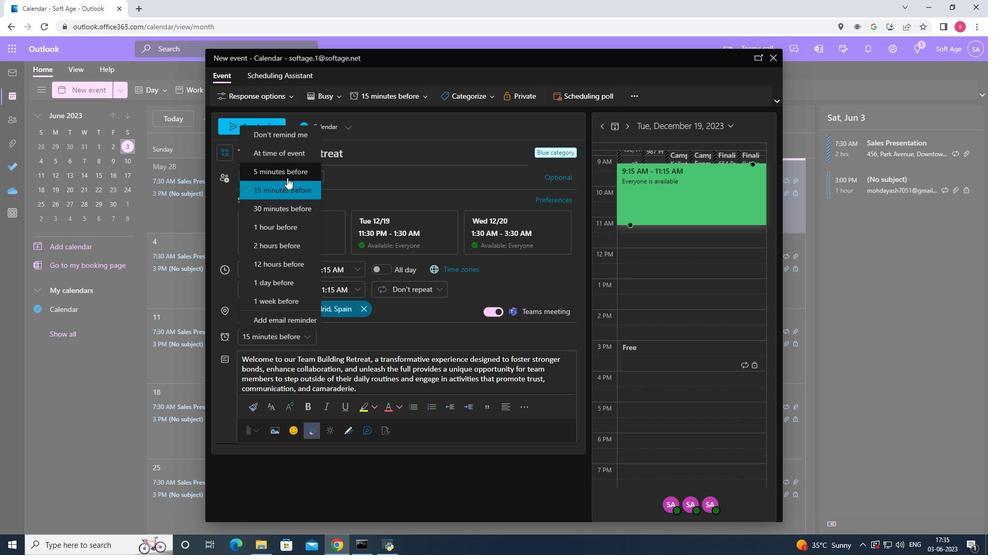 
Action: Mouse pressed left at (288, 176)
Screenshot: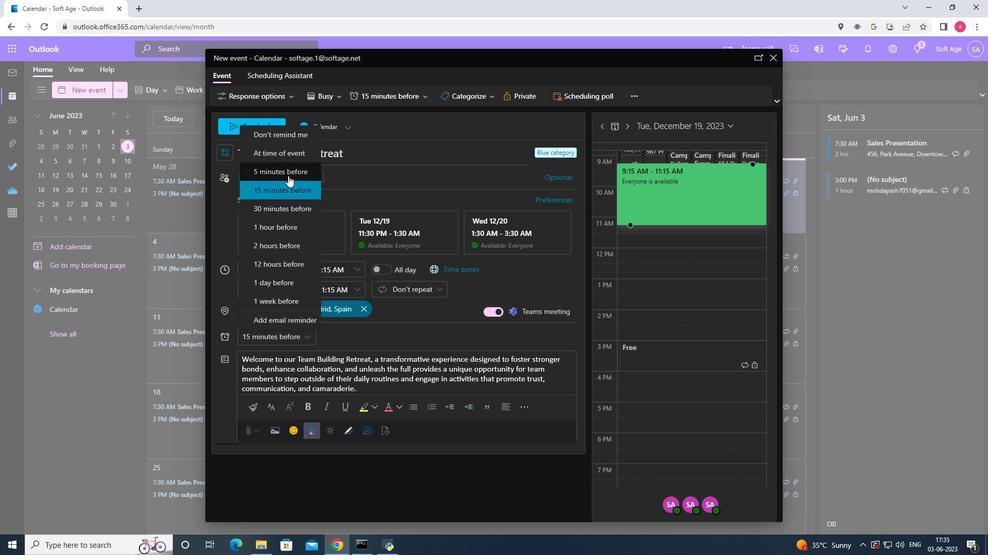 
Action: Mouse moved to (251, 126)
Screenshot: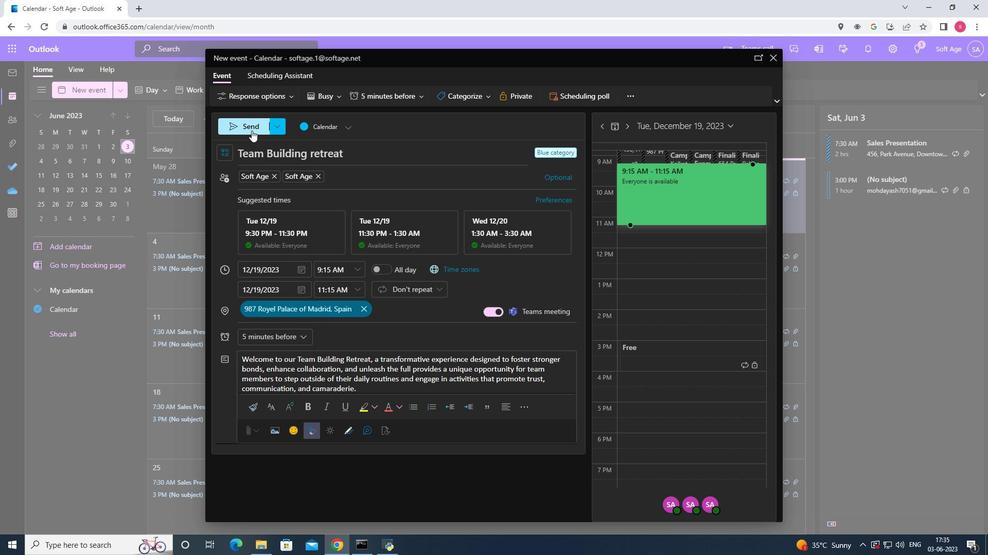
Action: Mouse pressed left at (251, 126)
Screenshot: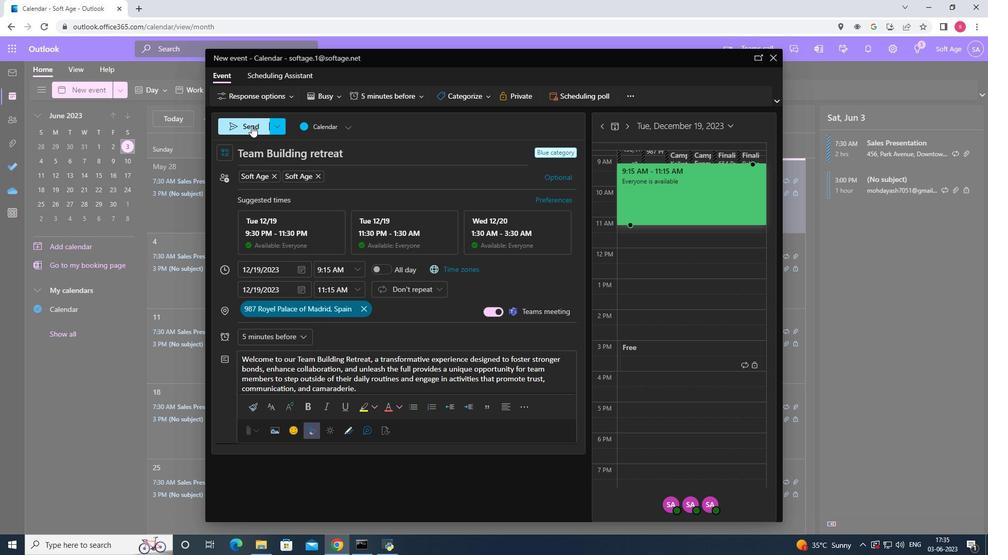 
